 Task: Look for Airbnb options in Hongwon, North Korea from 9th November, 2023 to 16th November, 2023 for 2 adults.2 bedrooms having 2 beds and 1 bathroom. Property type can be flat. Booking option can be shelf check-in. Look for 3 properties as per requirement.
Action: Mouse moved to (608, 76)
Screenshot: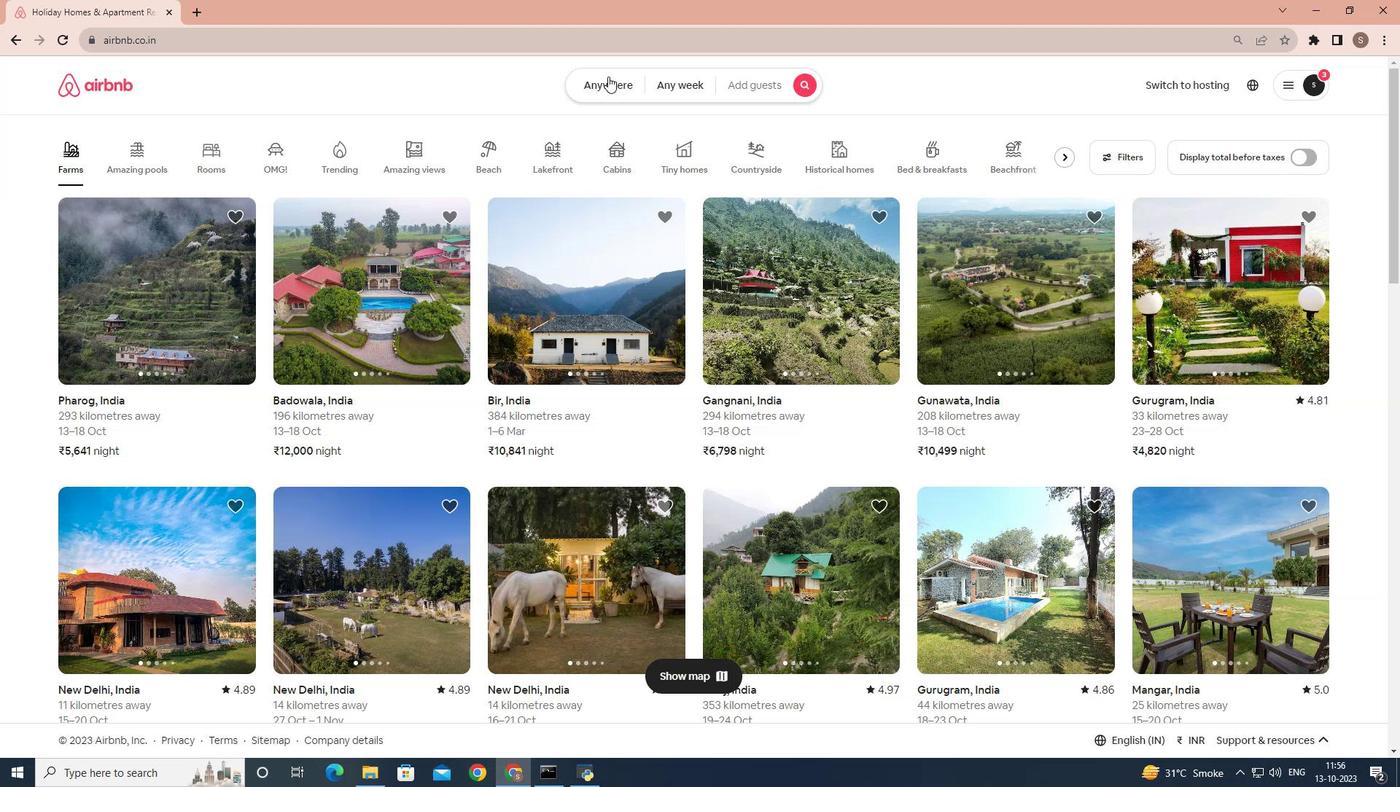 
Action: Mouse pressed left at (608, 76)
Screenshot: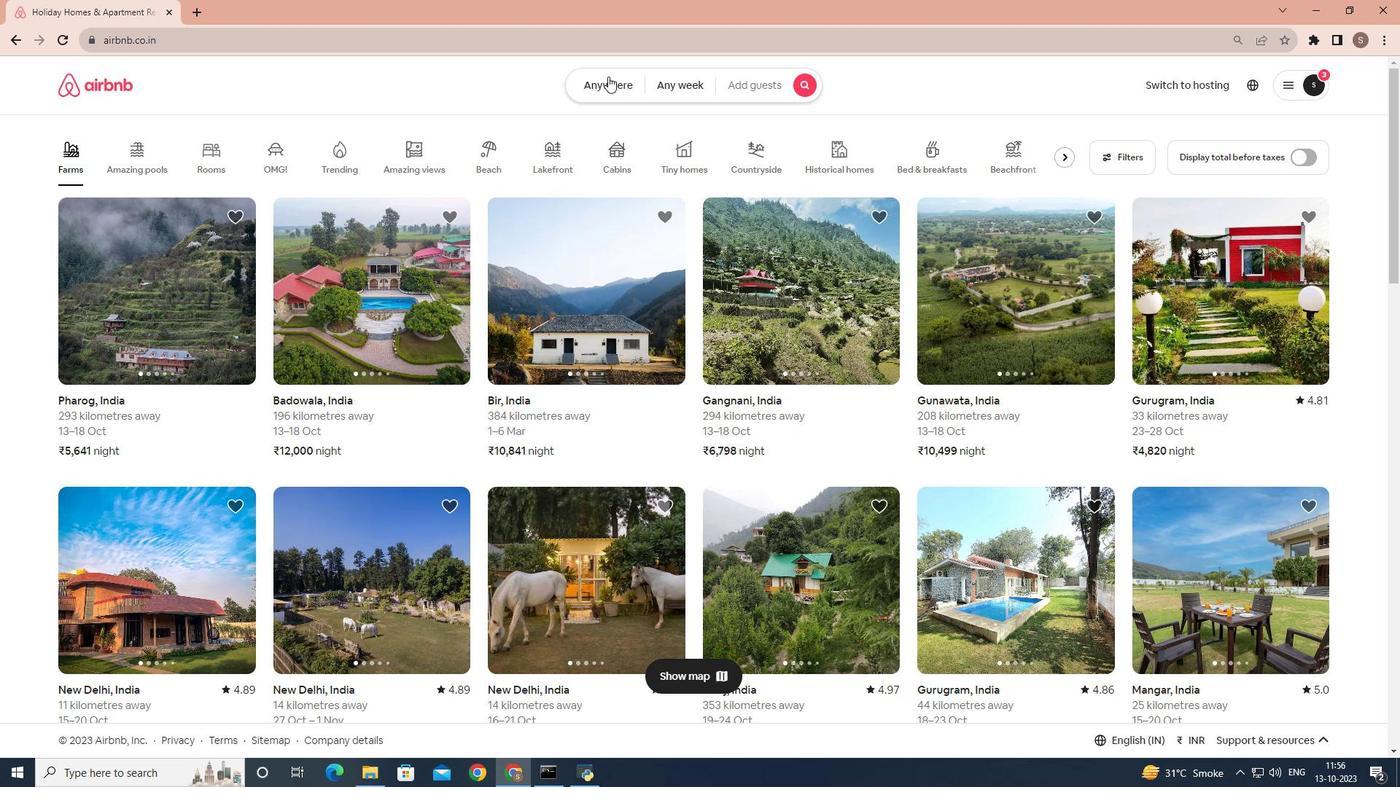
Action: Mouse moved to (555, 137)
Screenshot: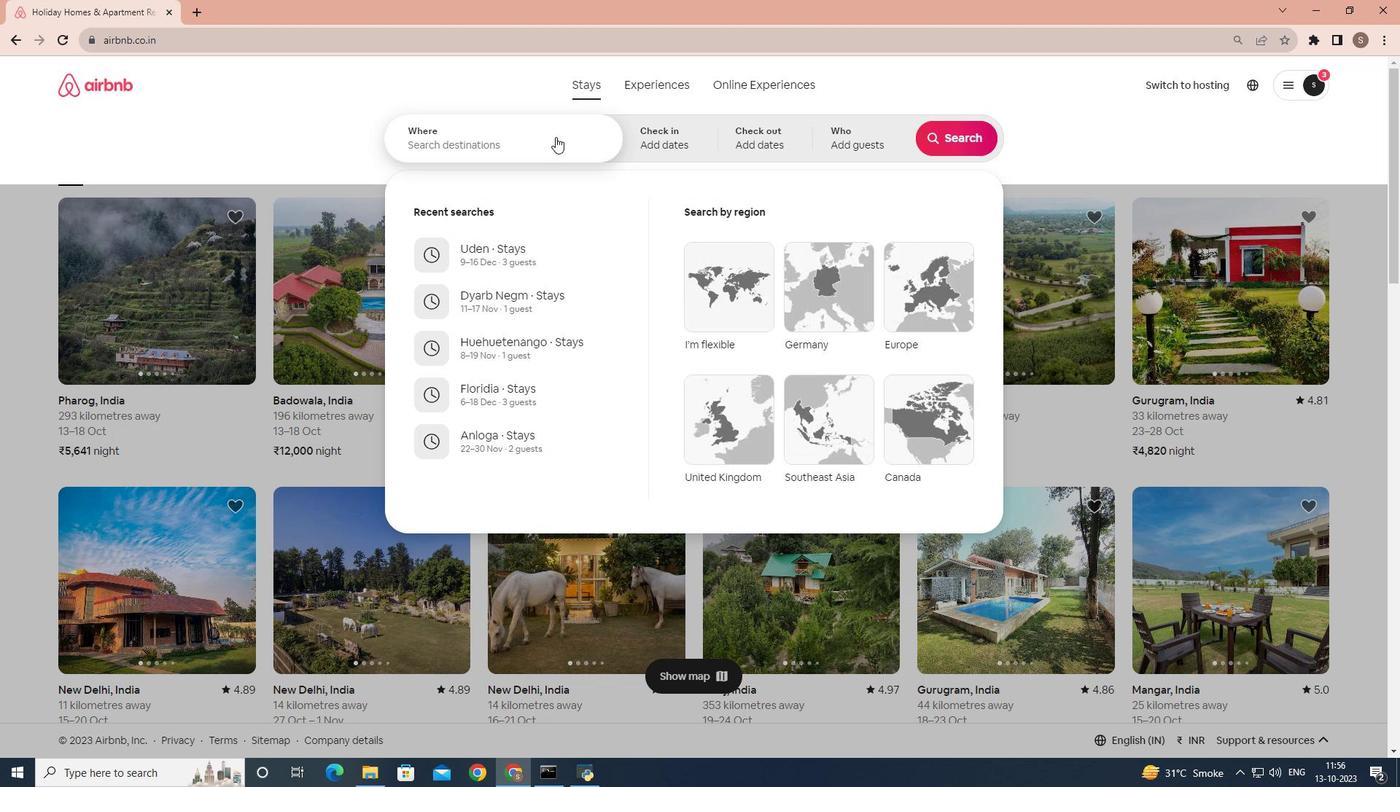 
Action: Mouse pressed left at (555, 137)
Screenshot: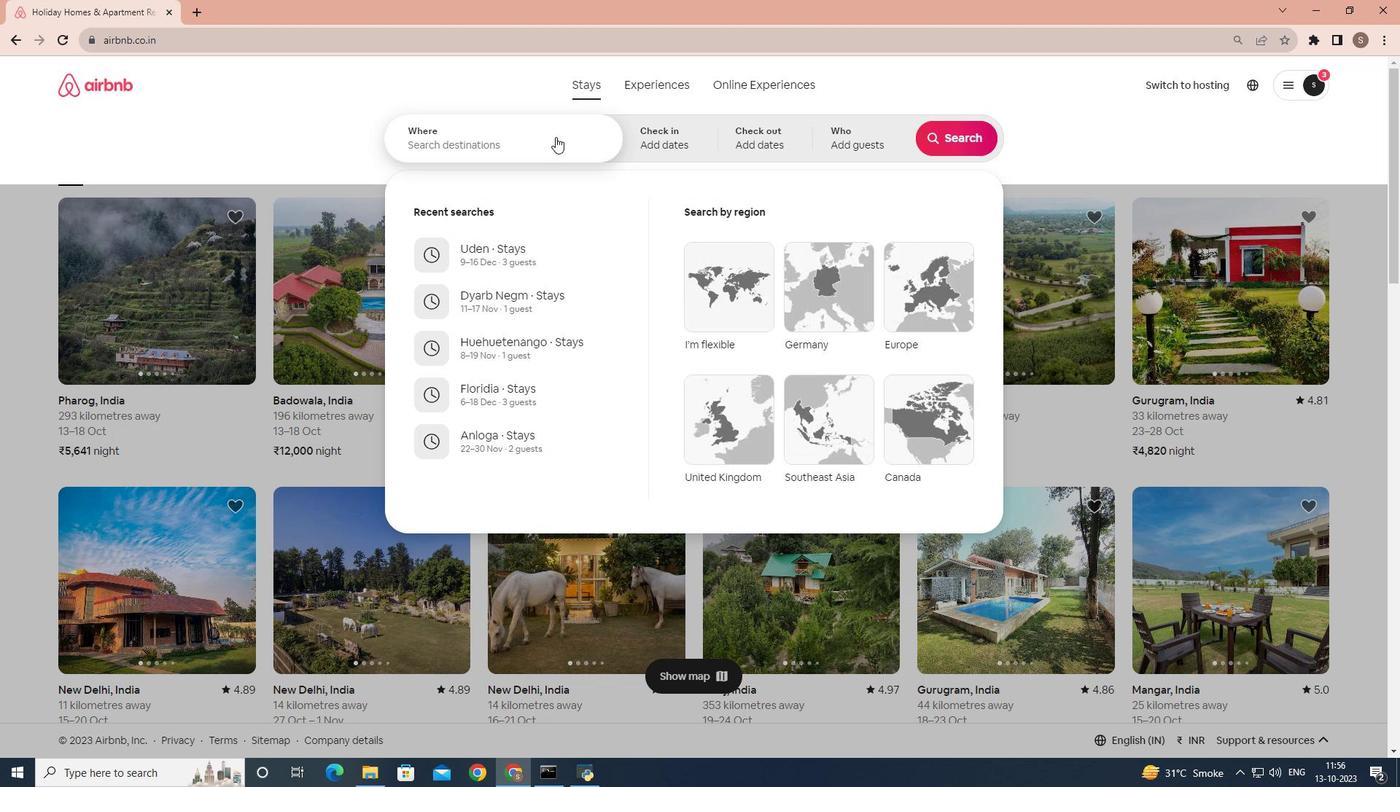 
Action: Key pressed <Key.shift>Hongwon,<Key.space><Key.shift>North<Key.space><Key.shift>Korea
Screenshot: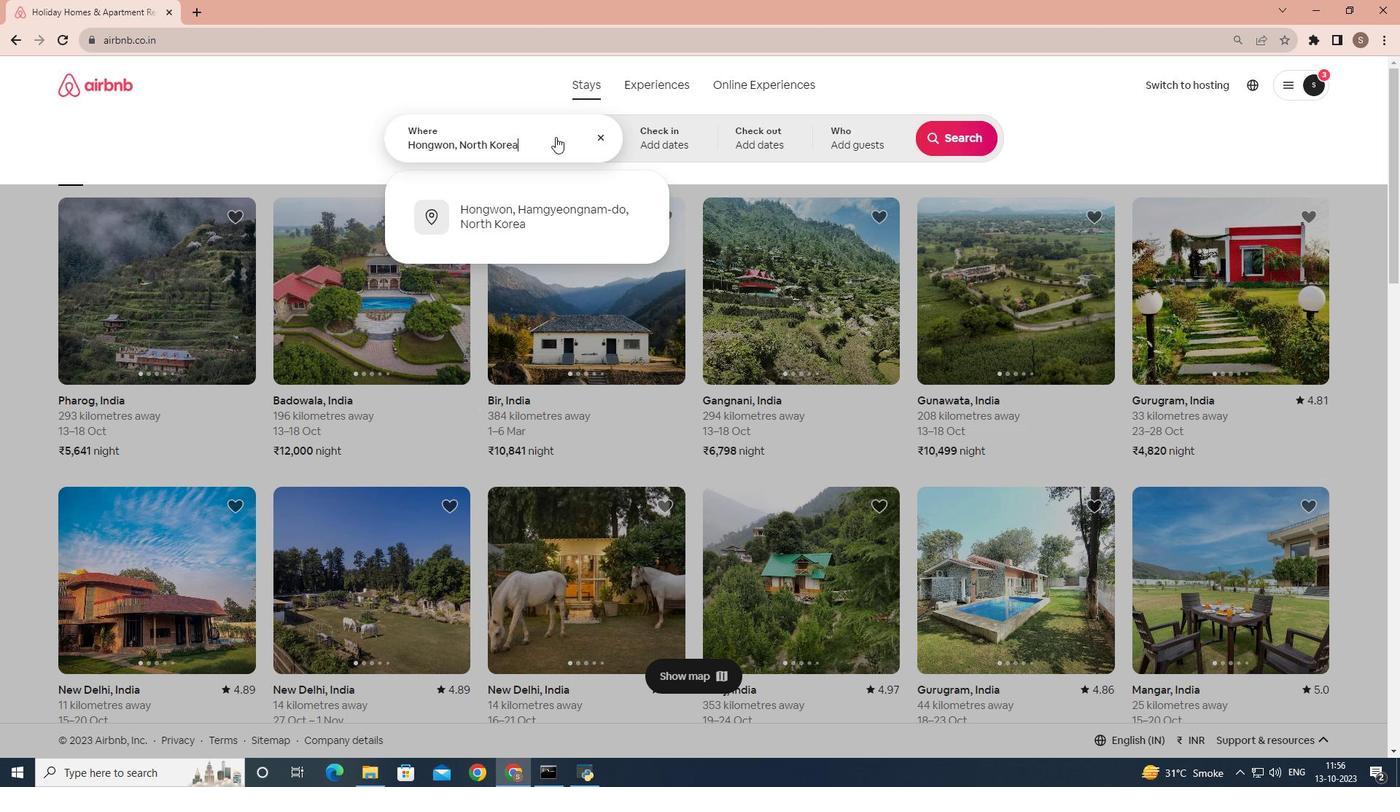 
Action: Mouse moved to (662, 143)
Screenshot: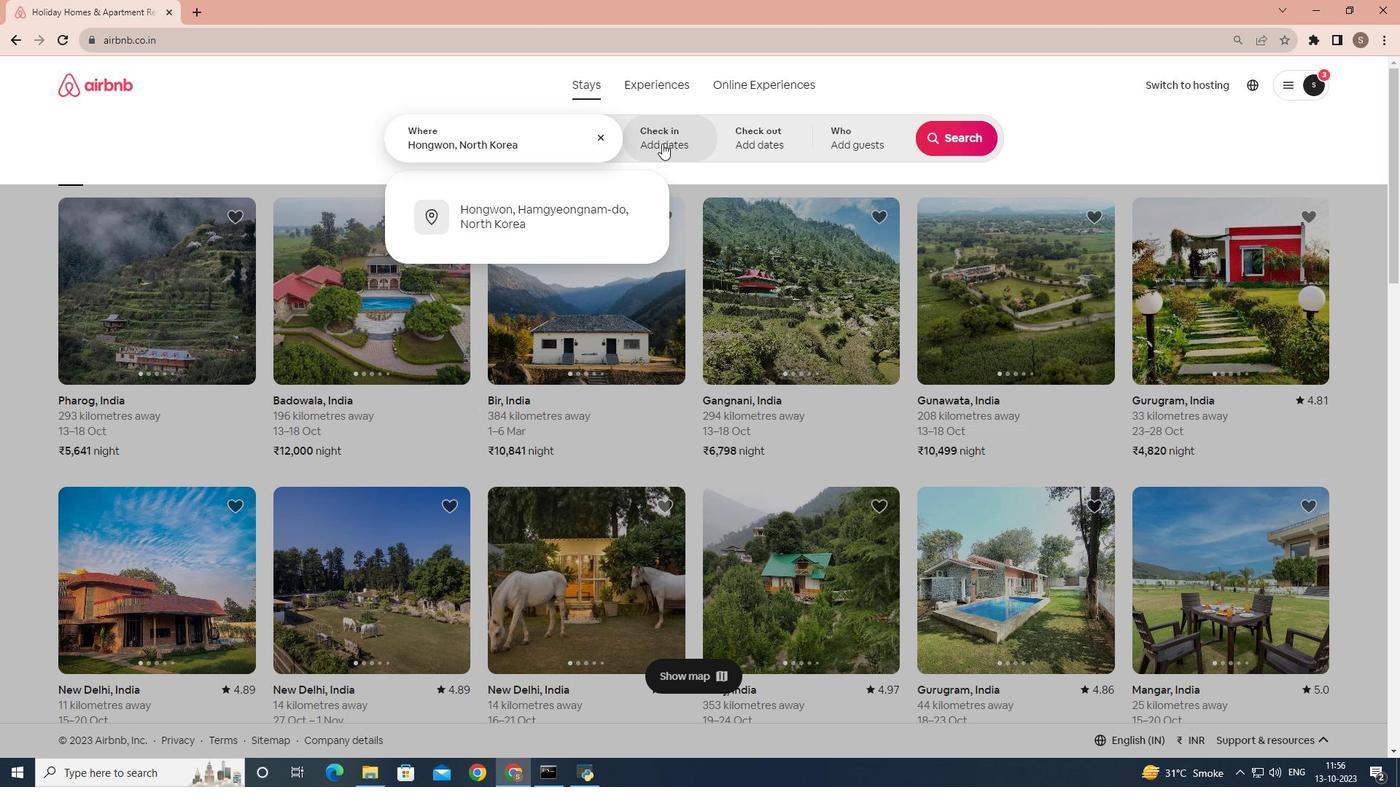 
Action: Mouse pressed left at (662, 143)
Screenshot: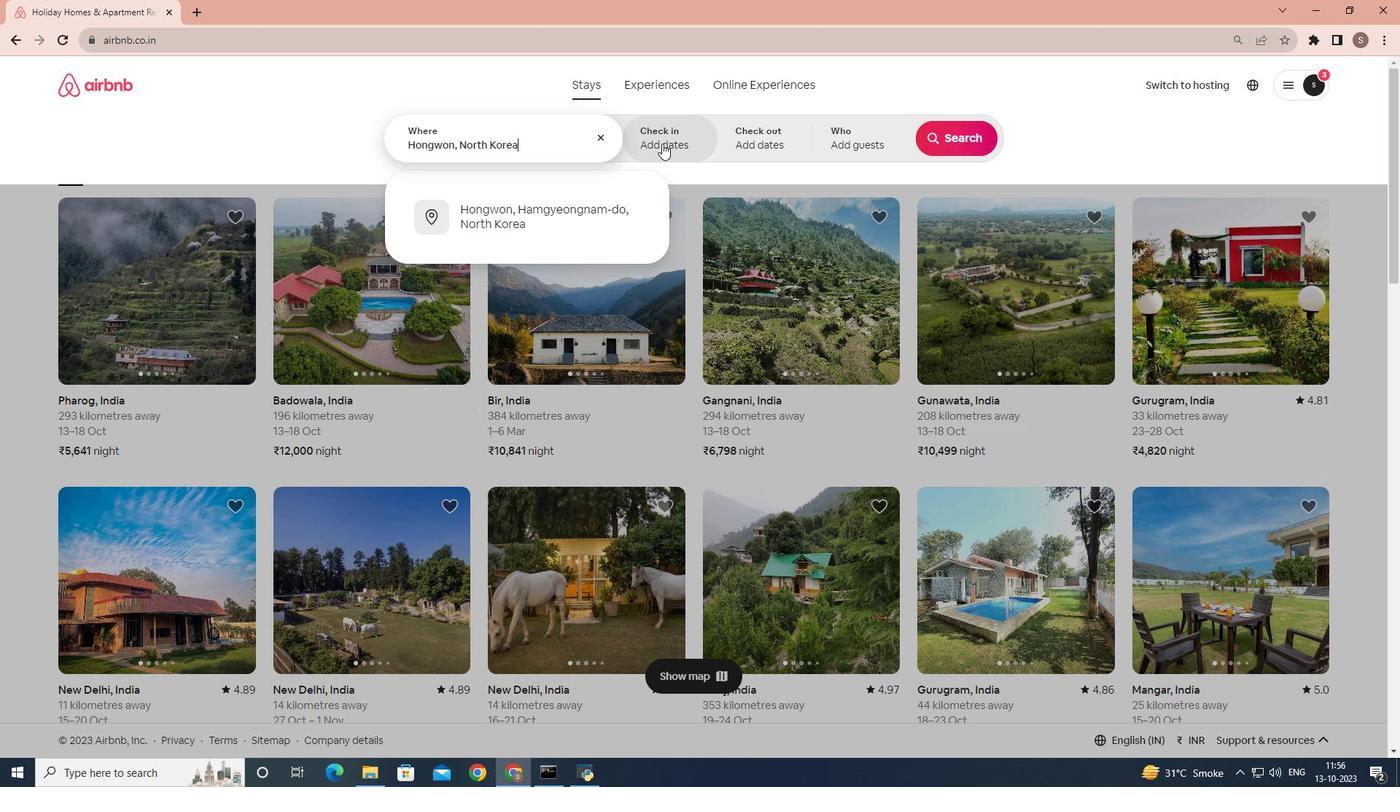 
Action: Mouse moved to (876, 353)
Screenshot: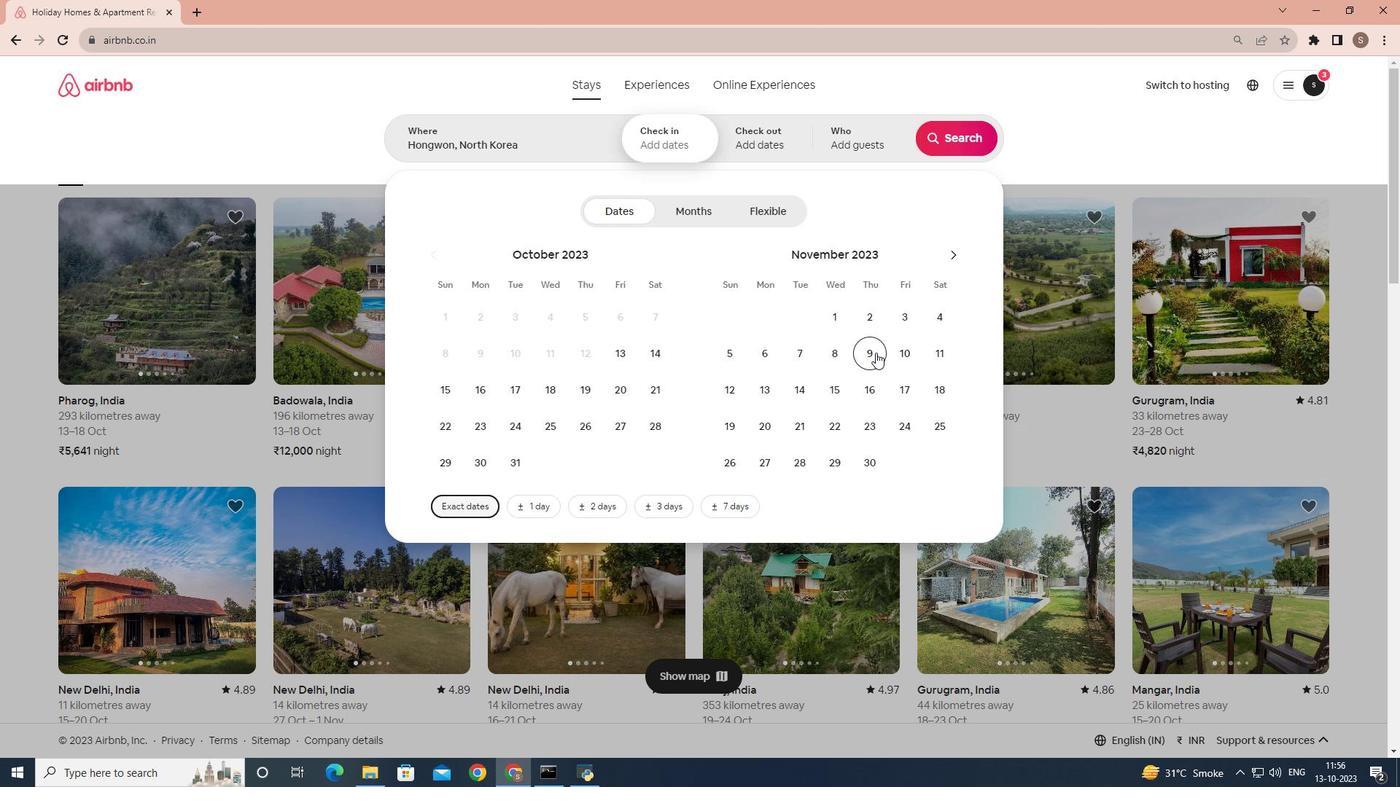 
Action: Mouse pressed left at (876, 353)
Screenshot: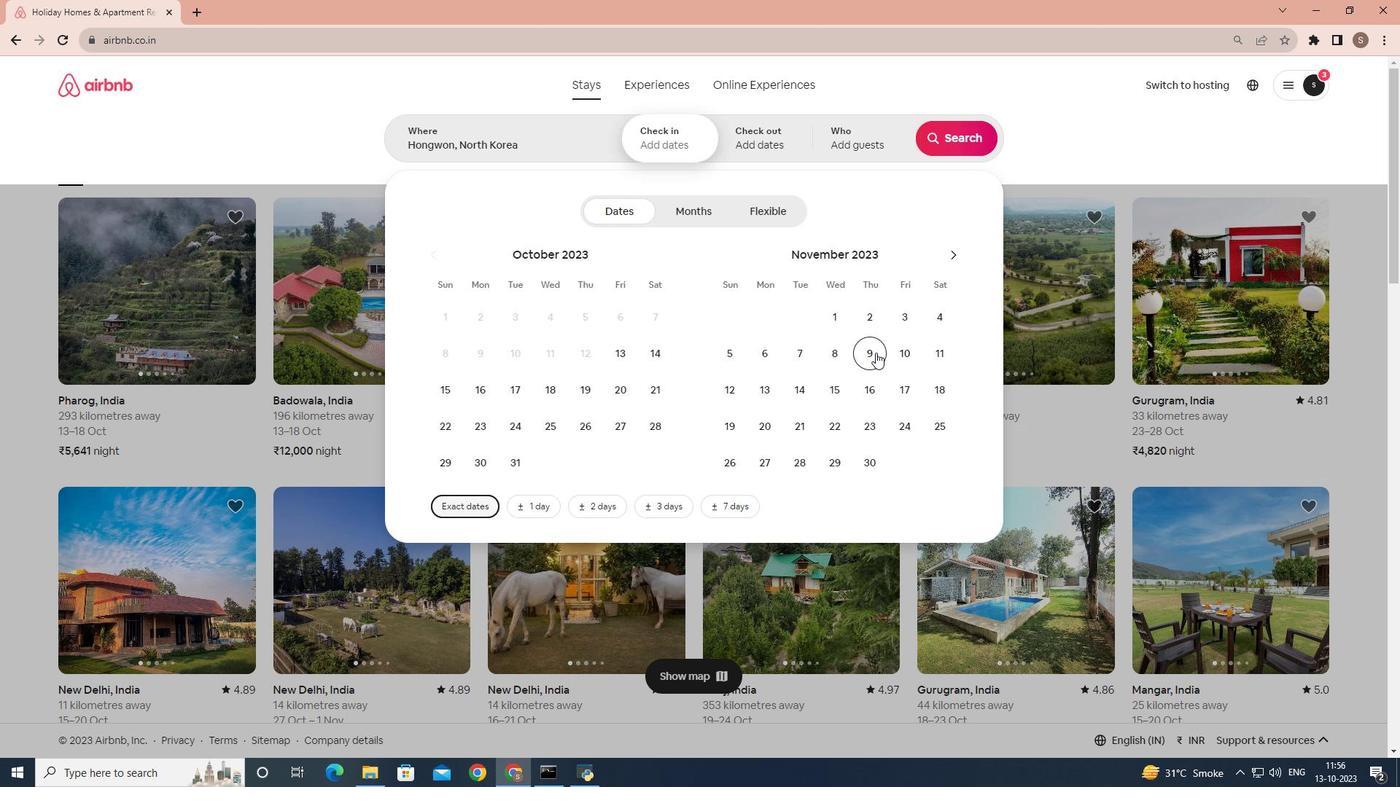 
Action: Mouse moved to (874, 391)
Screenshot: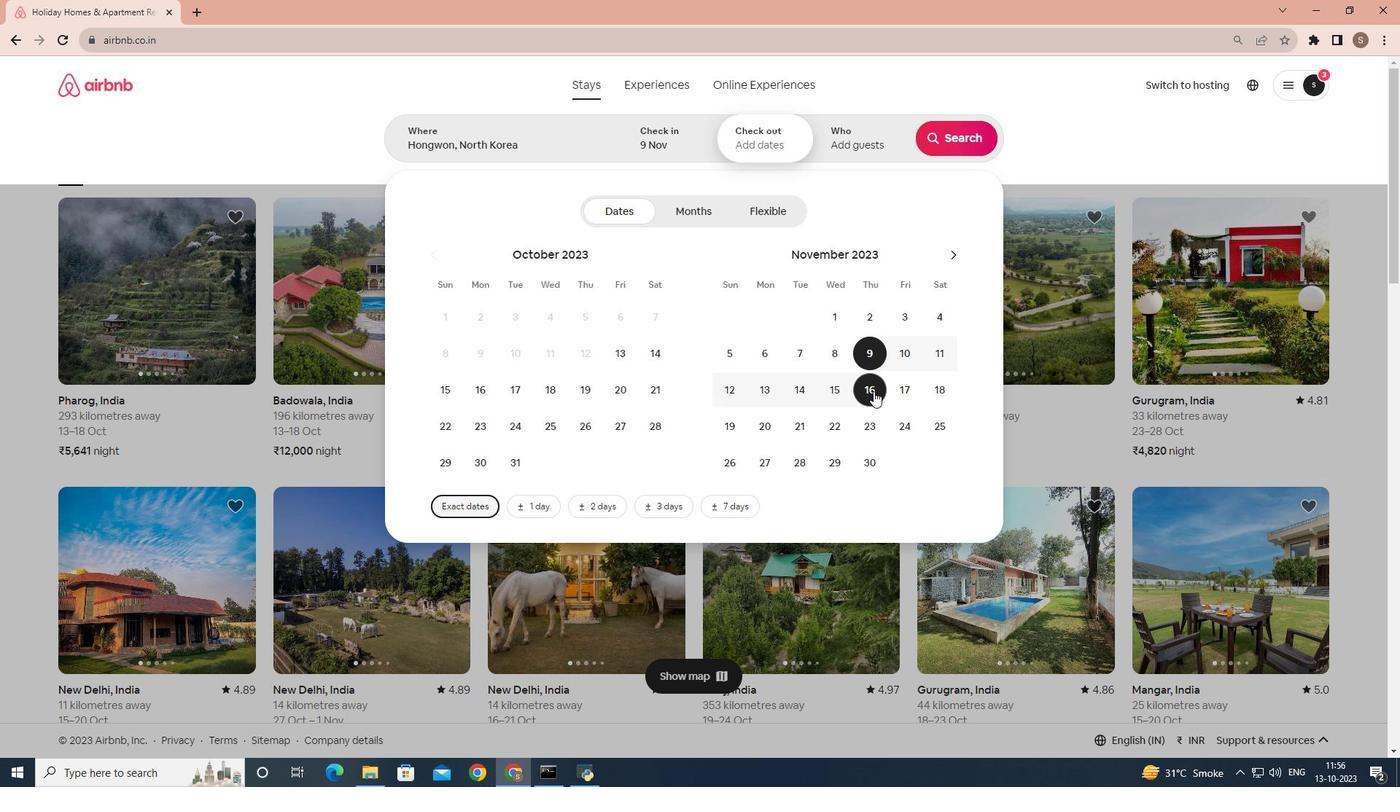 
Action: Mouse pressed left at (874, 391)
Screenshot: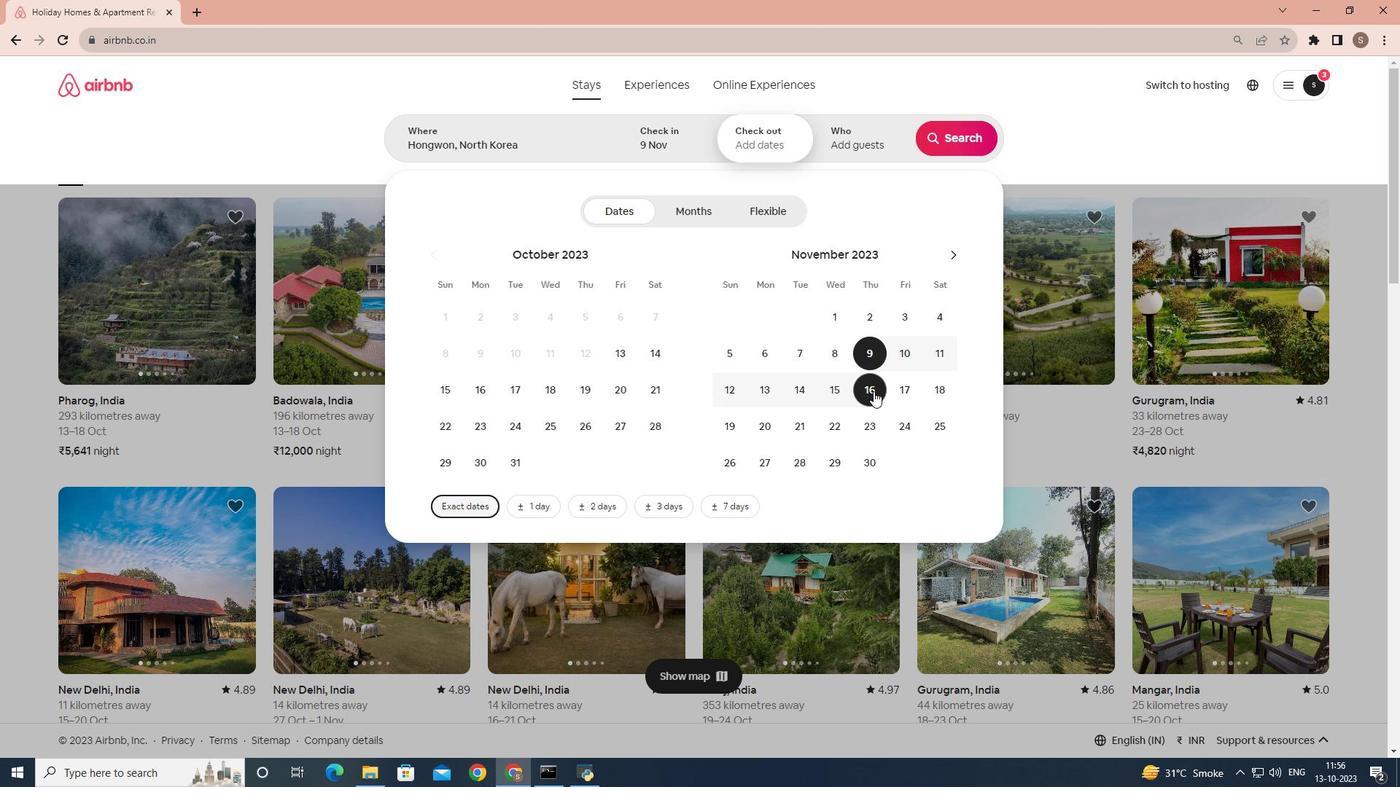 
Action: Mouse moved to (838, 123)
Screenshot: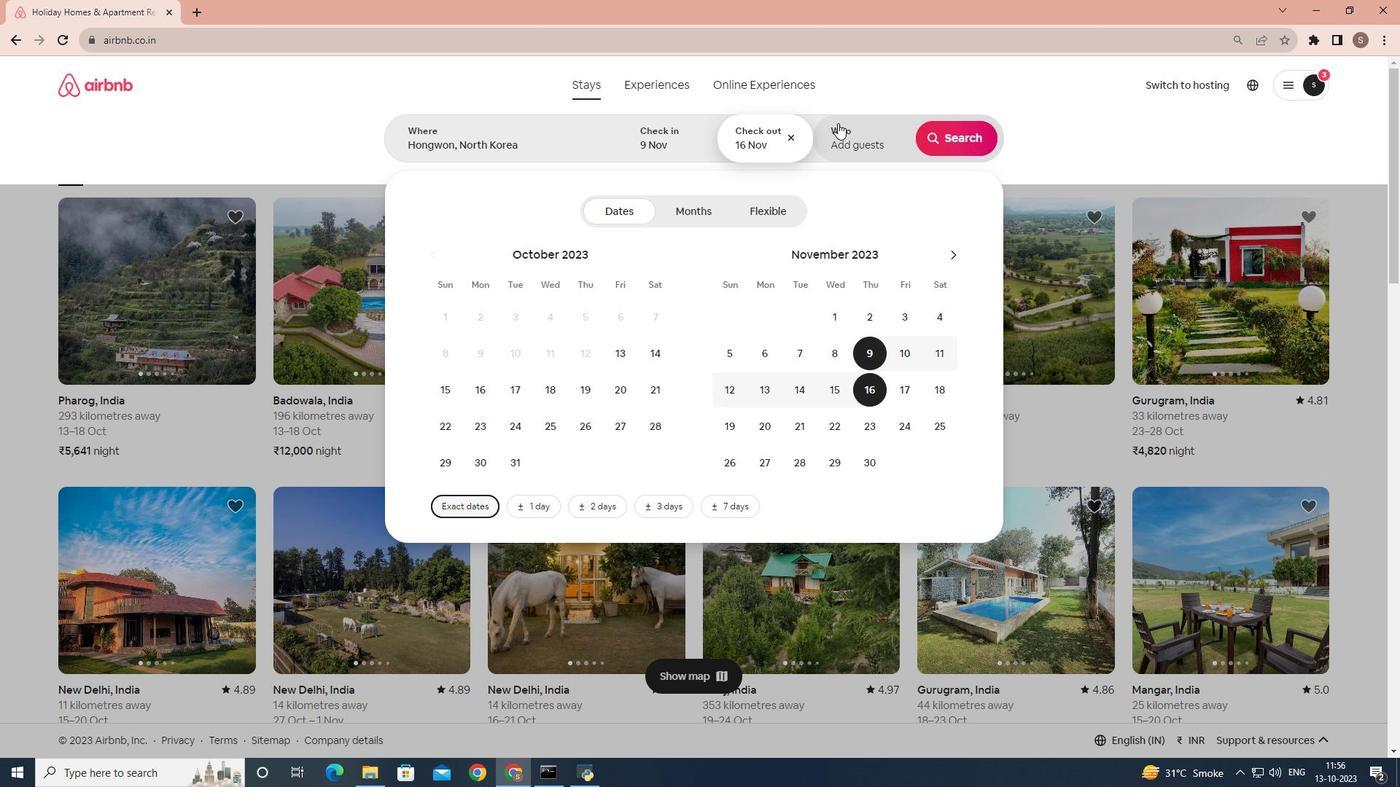 
Action: Mouse pressed left at (838, 123)
Screenshot: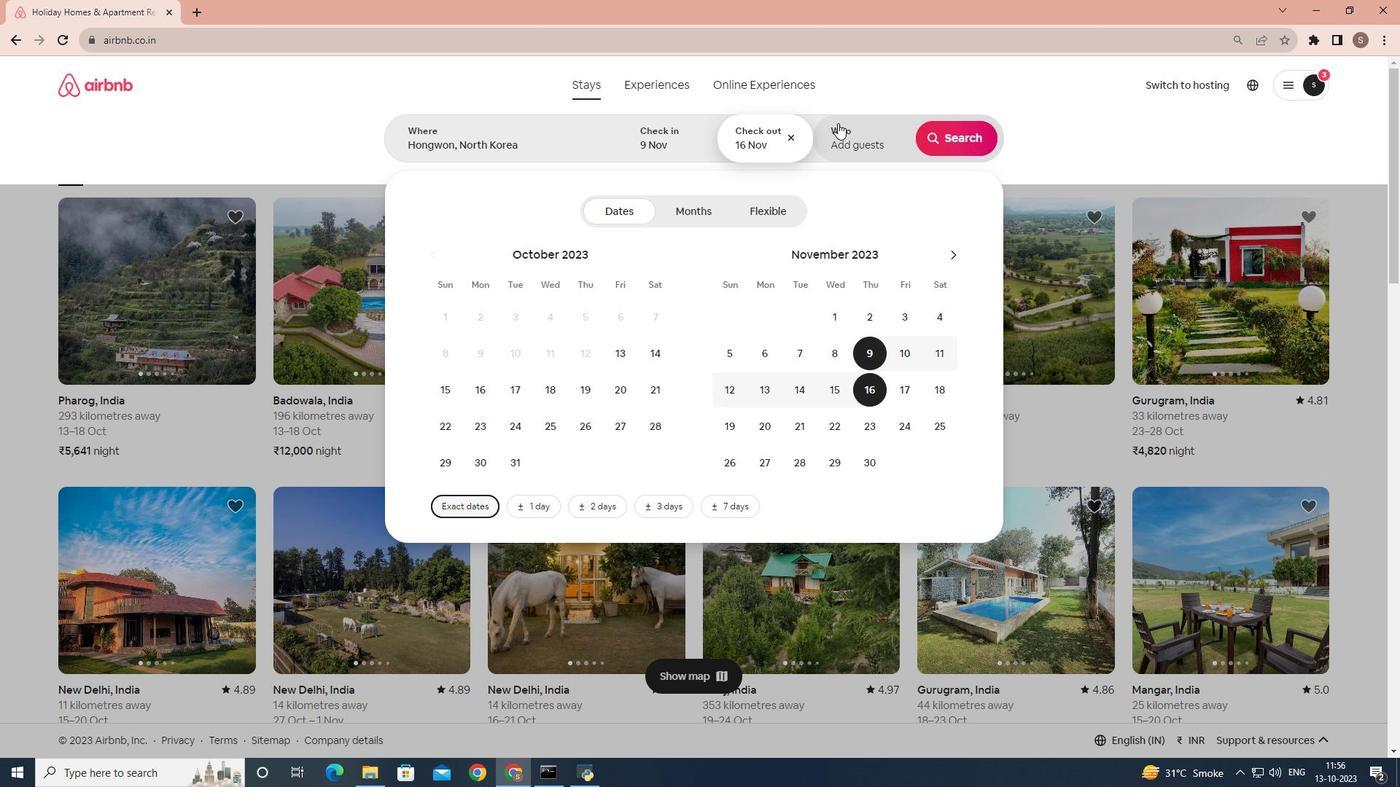 
Action: Mouse moved to (957, 215)
Screenshot: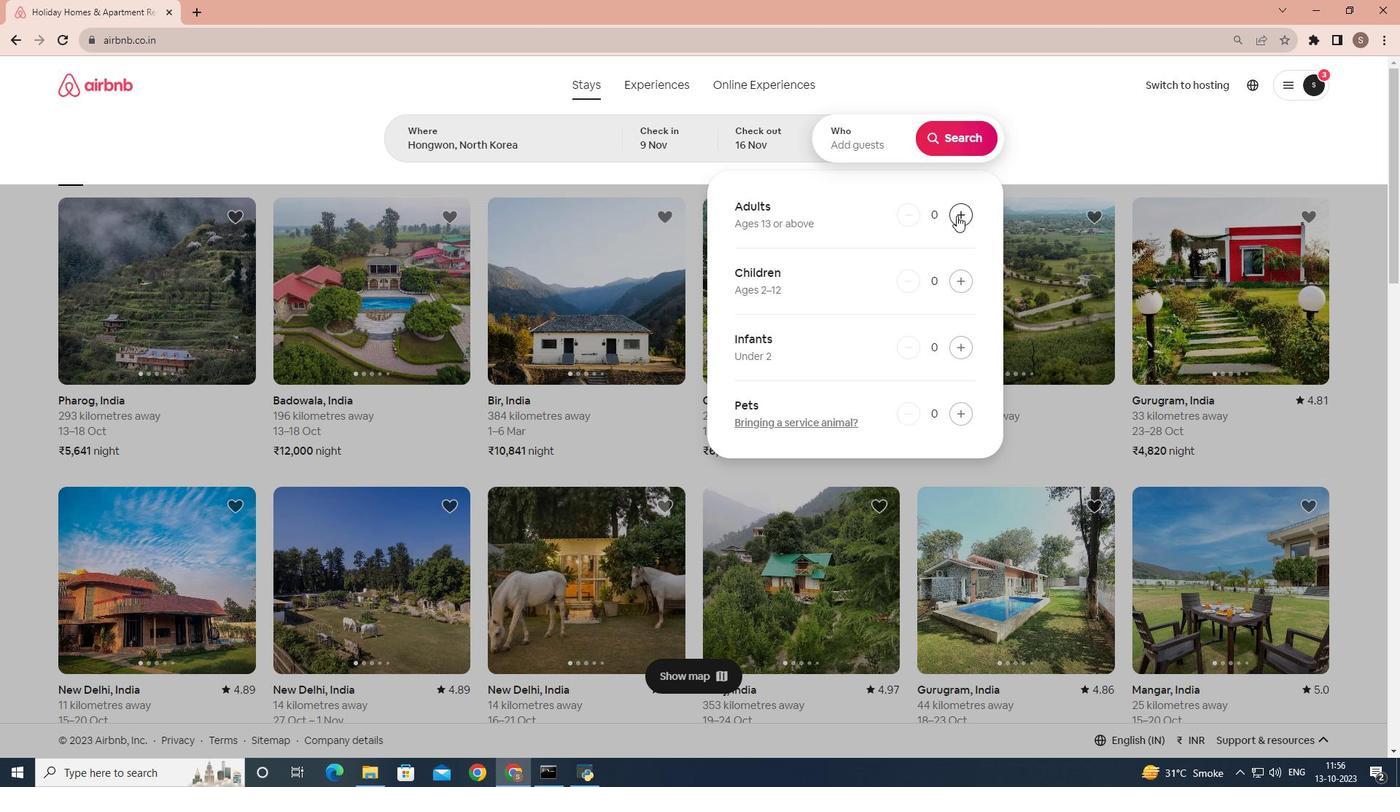 
Action: Mouse pressed left at (957, 215)
Screenshot: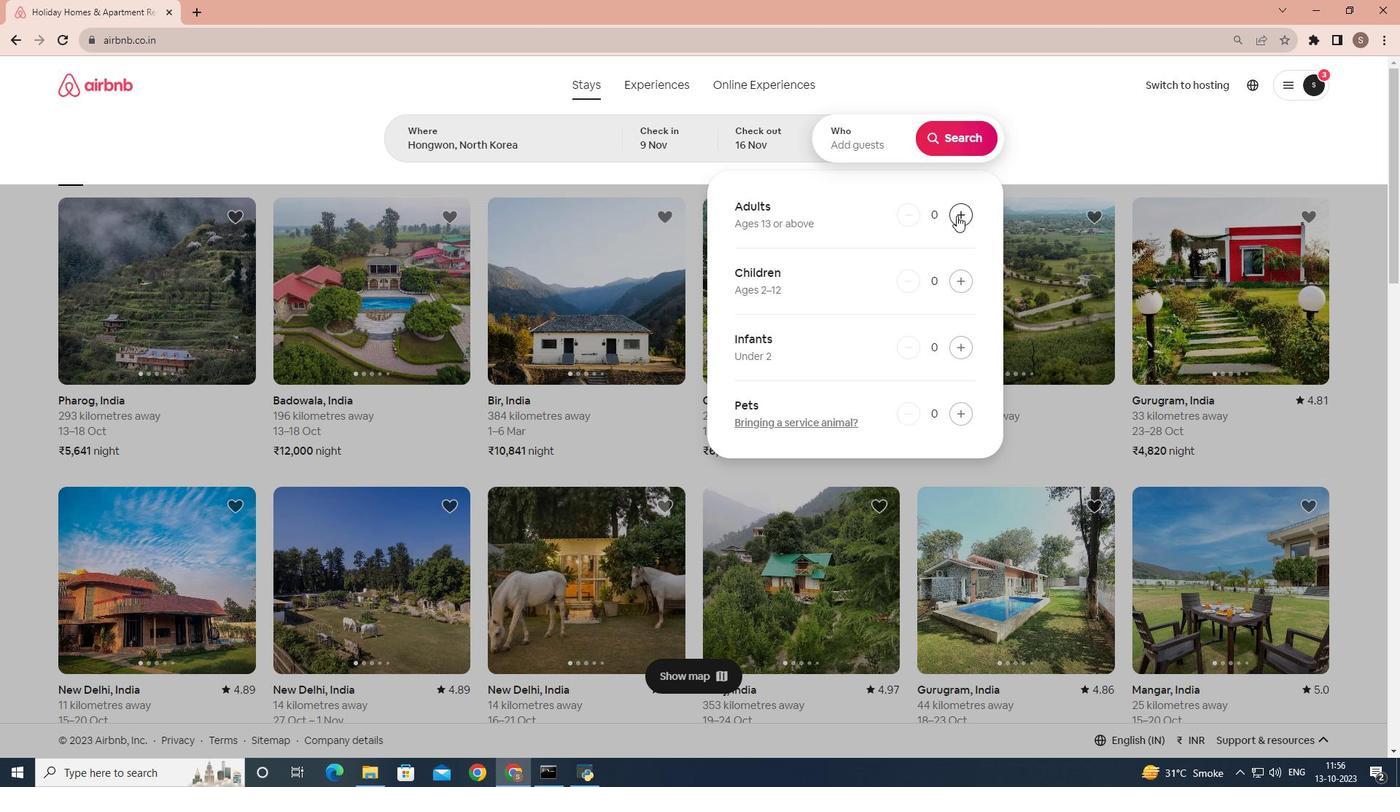 
Action: Mouse pressed left at (957, 215)
Screenshot: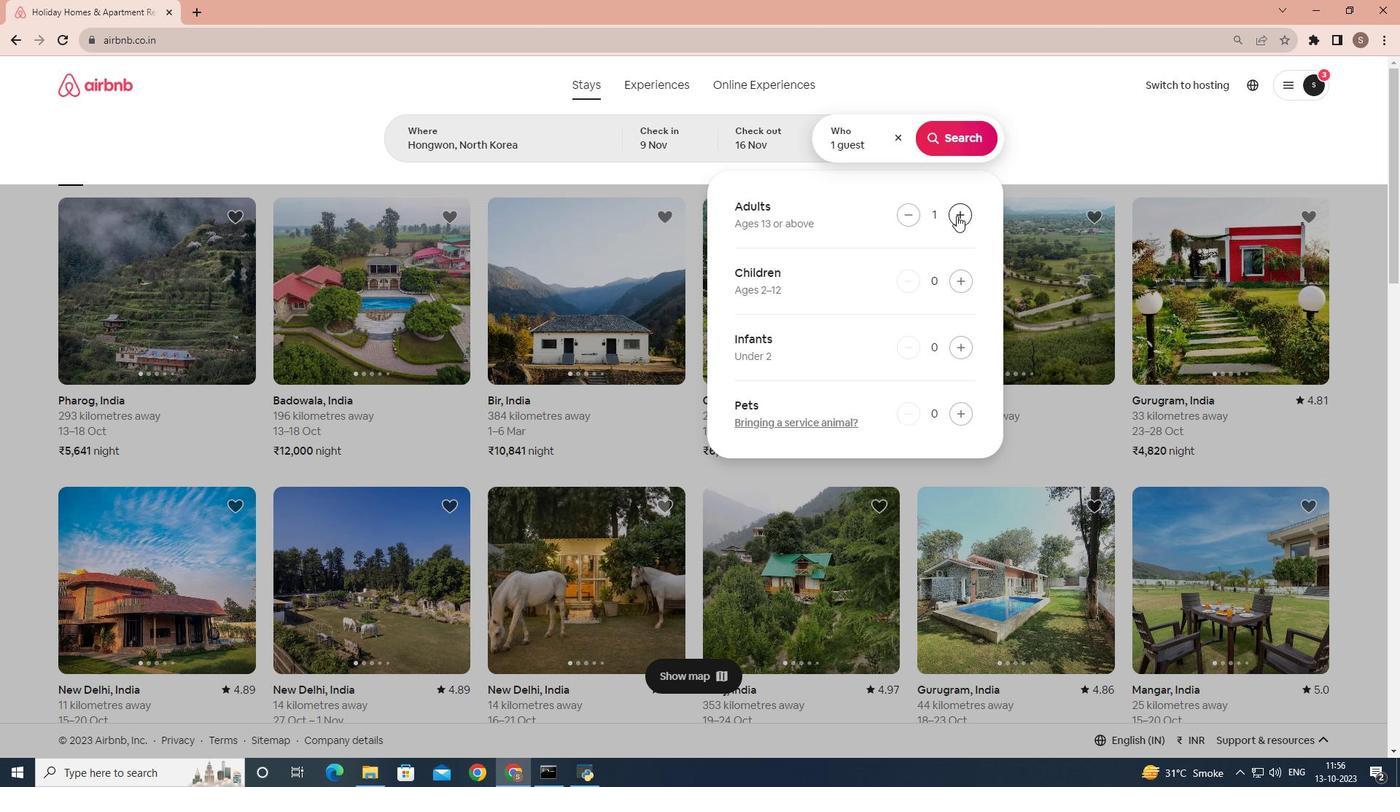 
Action: Mouse moved to (948, 130)
Screenshot: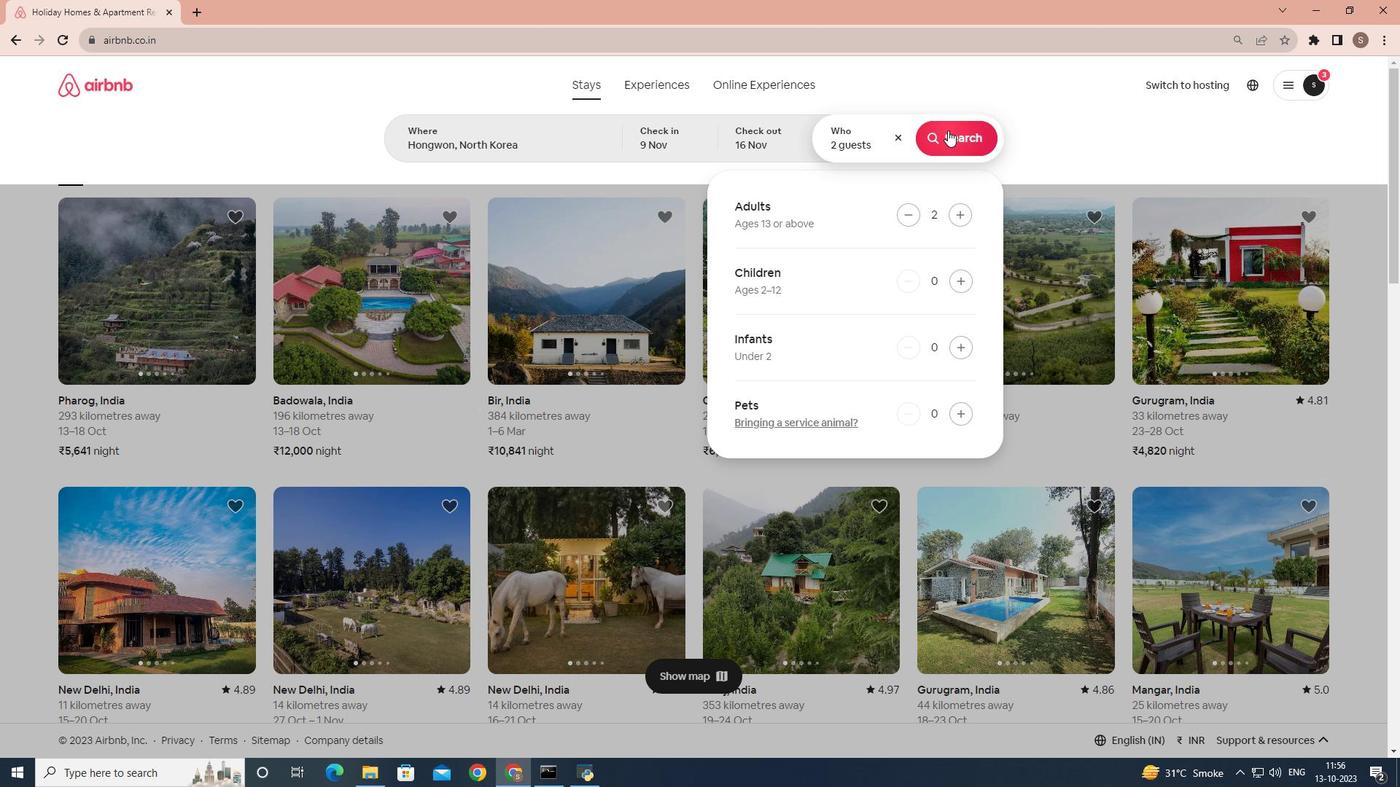 
Action: Mouse pressed left at (948, 130)
Screenshot: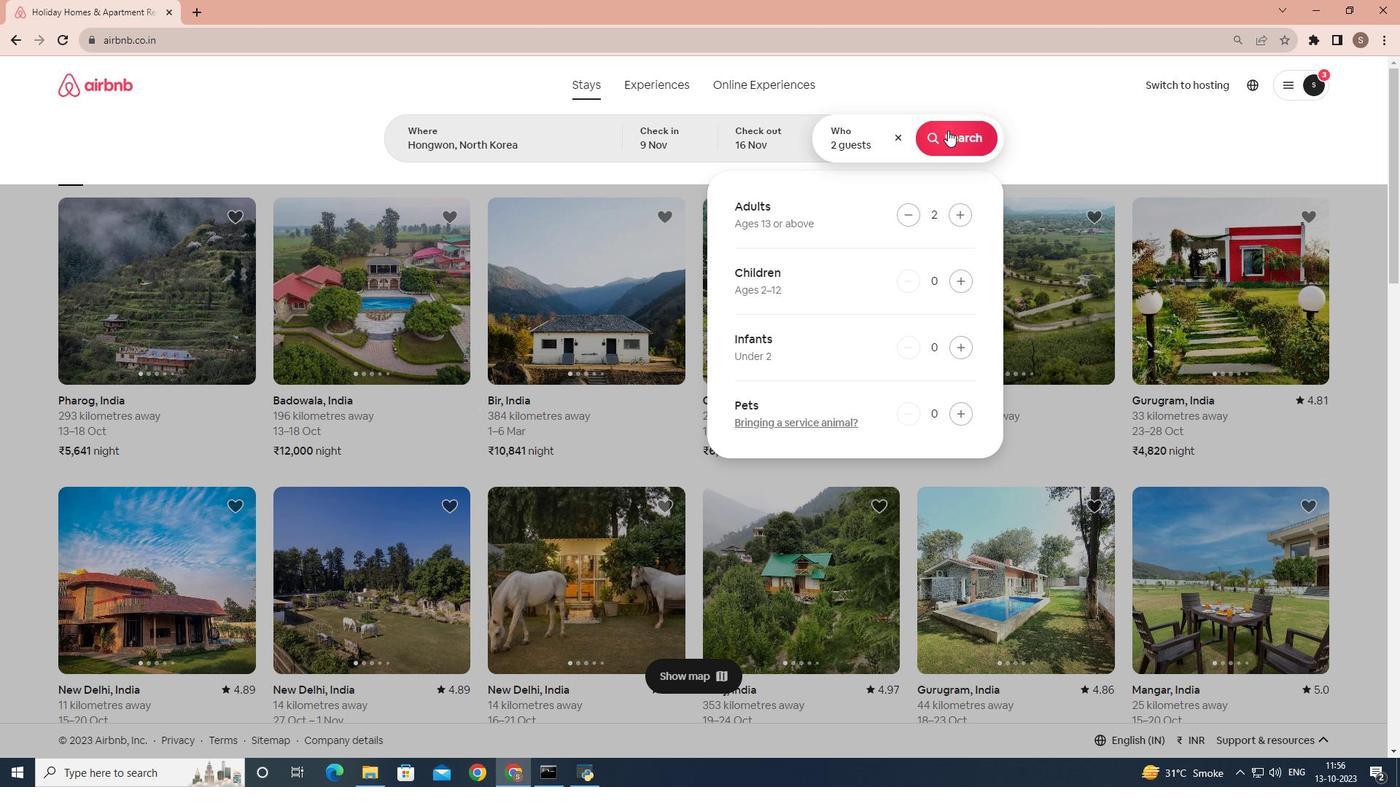 
Action: Mouse moved to (1165, 143)
Screenshot: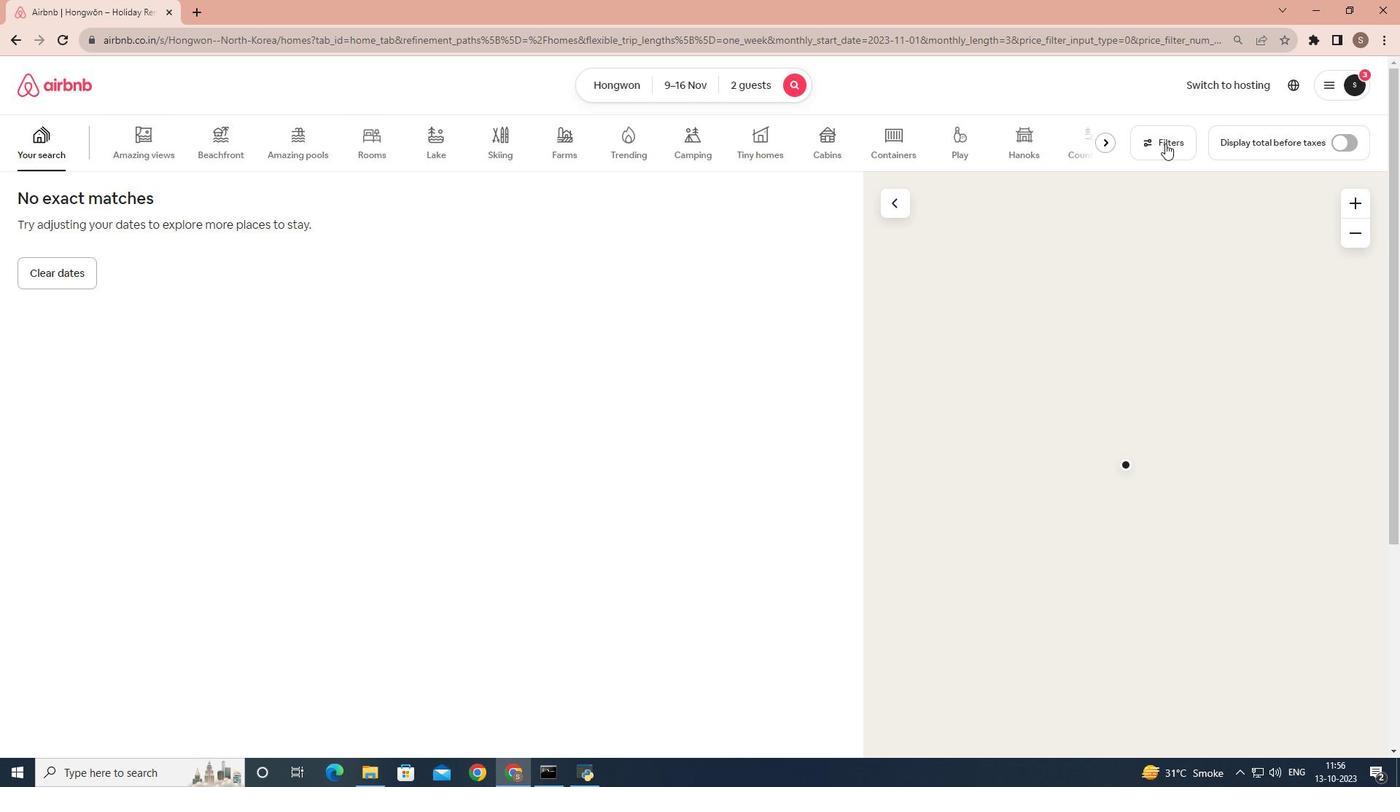 
Action: Mouse pressed left at (1165, 143)
Screenshot: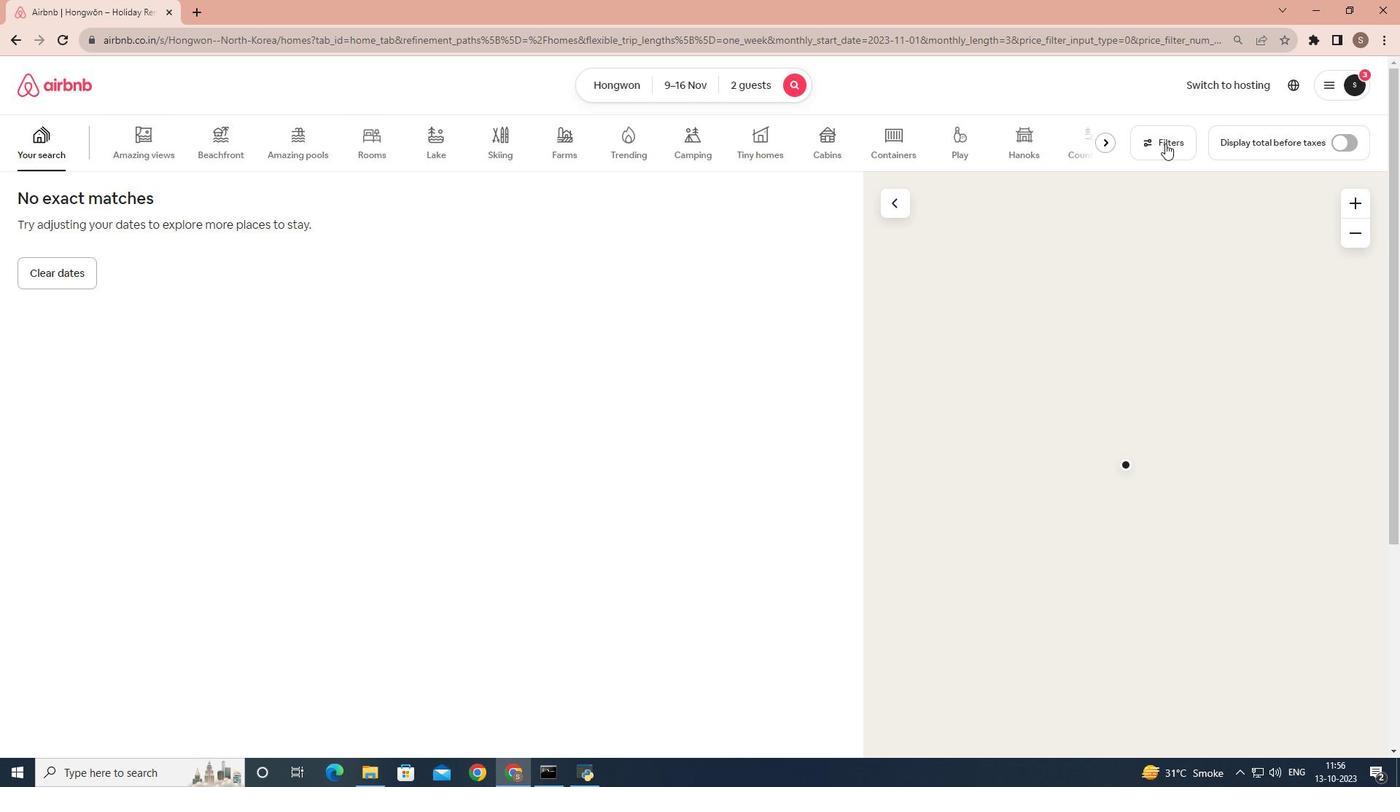 
Action: Mouse moved to (750, 332)
Screenshot: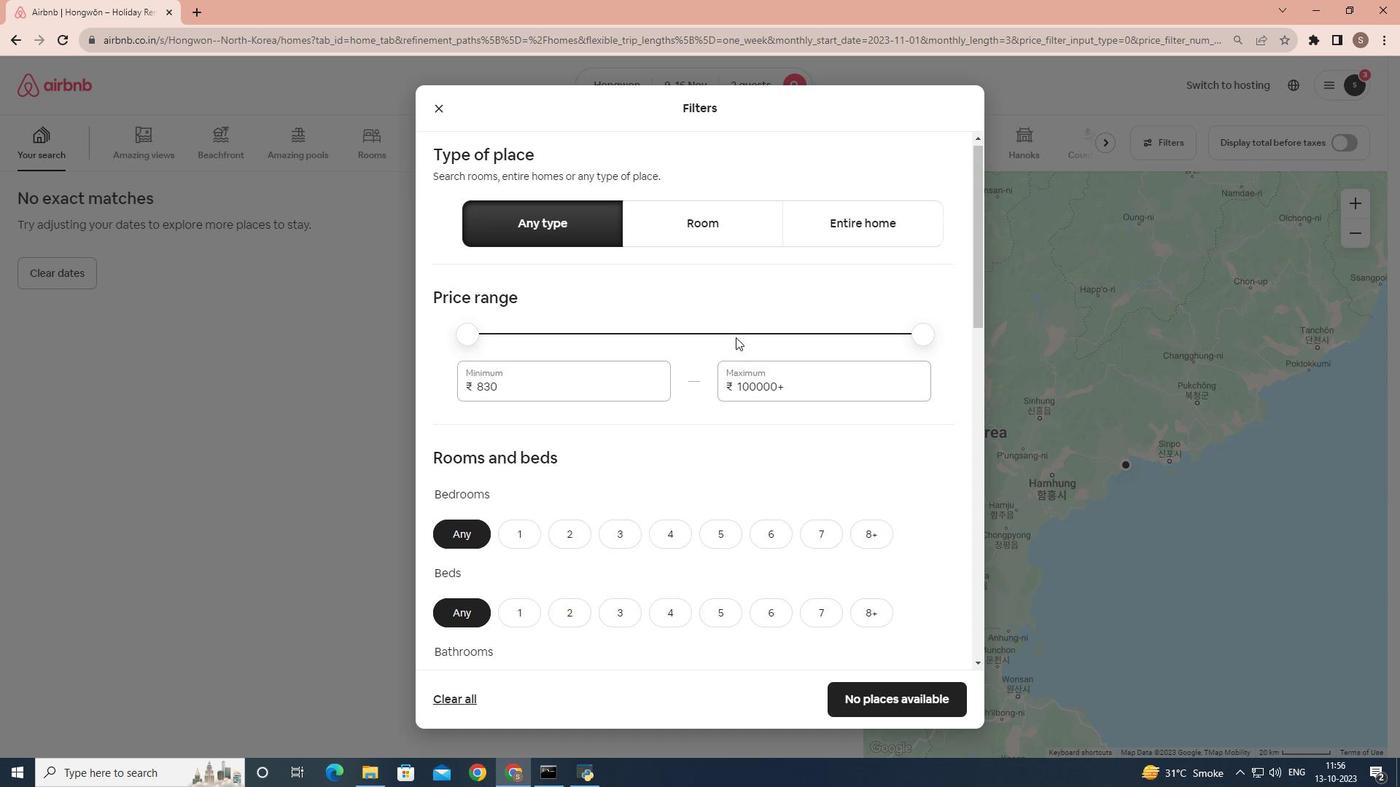 
Action: Mouse scrolled (750, 331) with delta (0, 0)
Screenshot: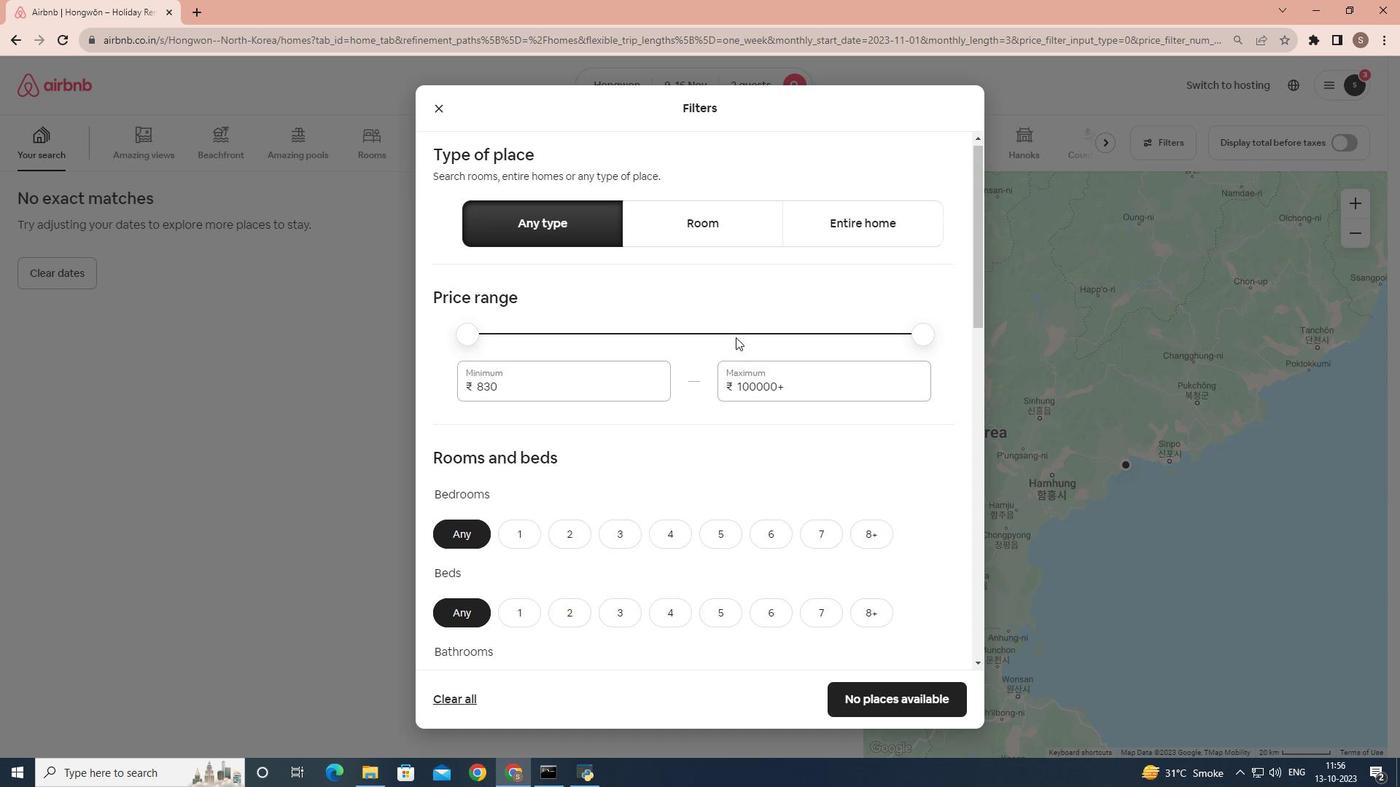 
Action: Mouse moved to (686, 388)
Screenshot: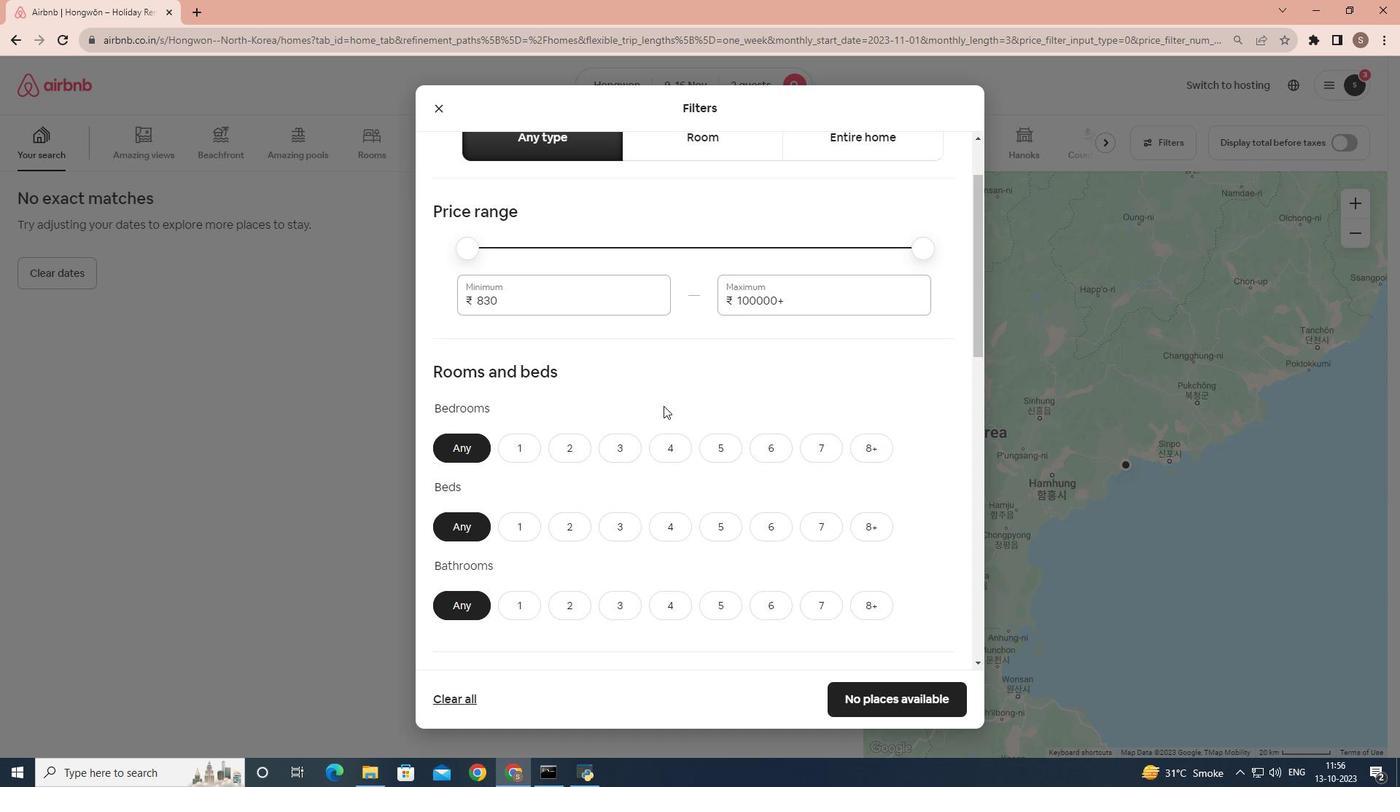 
Action: Mouse scrolled (686, 388) with delta (0, 0)
Screenshot: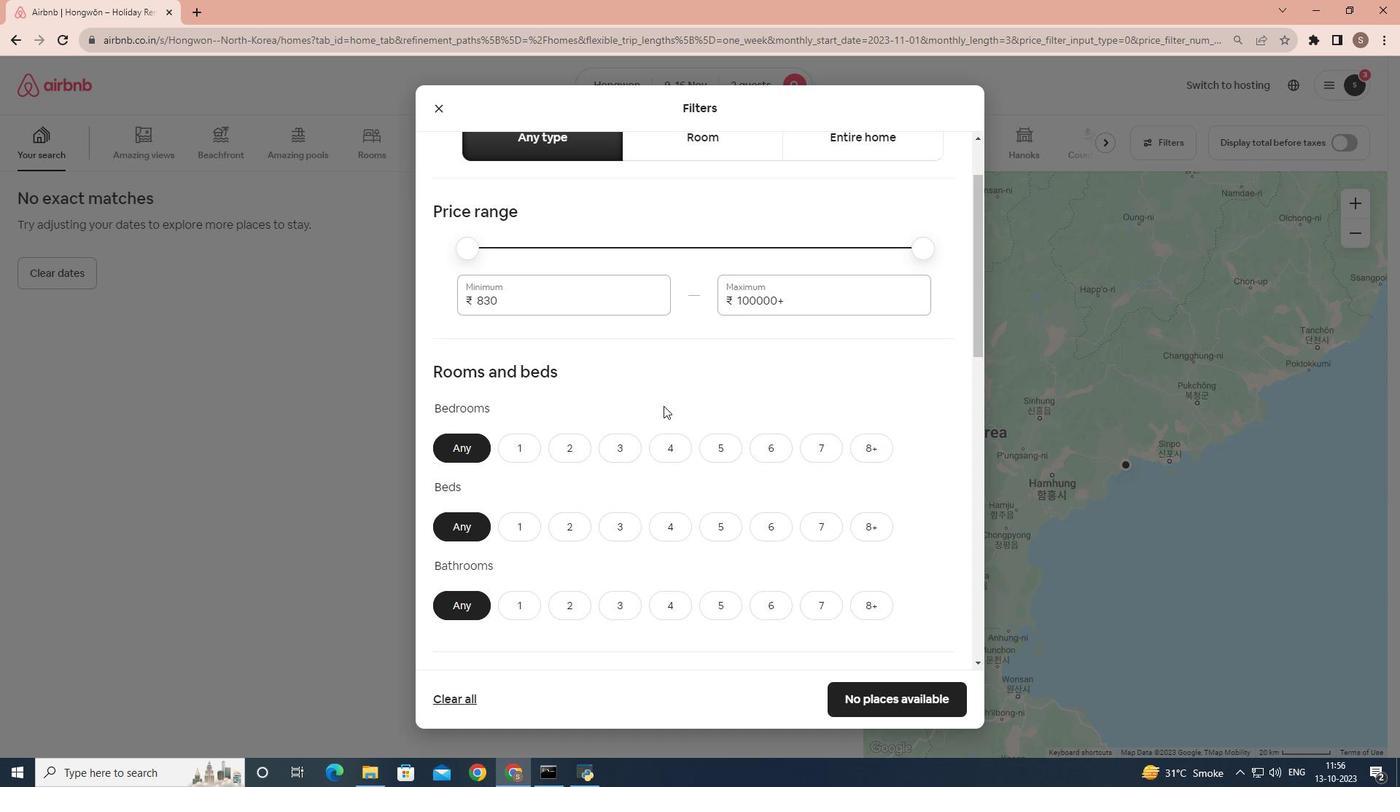 
Action: Mouse moved to (674, 400)
Screenshot: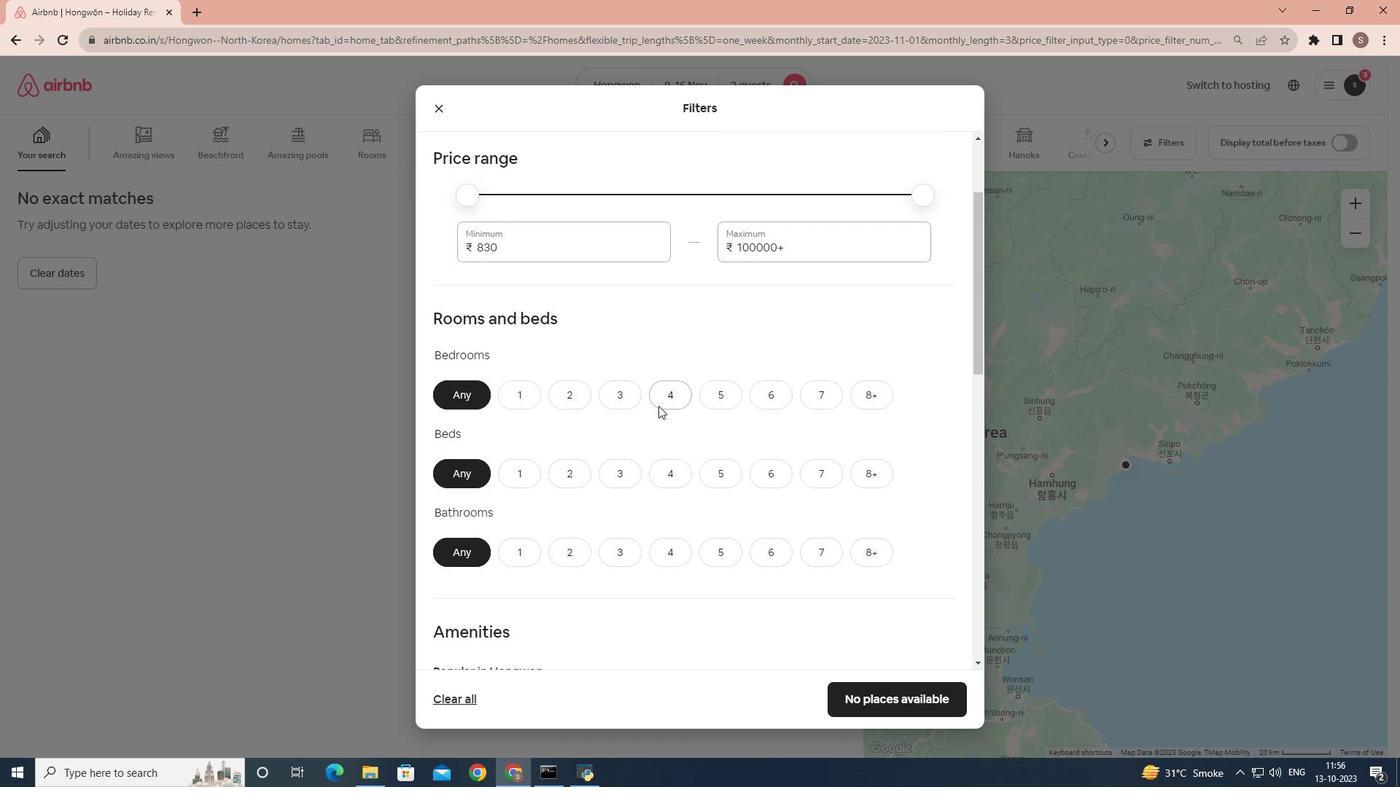 
Action: Mouse scrolled (674, 399) with delta (0, 0)
Screenshot: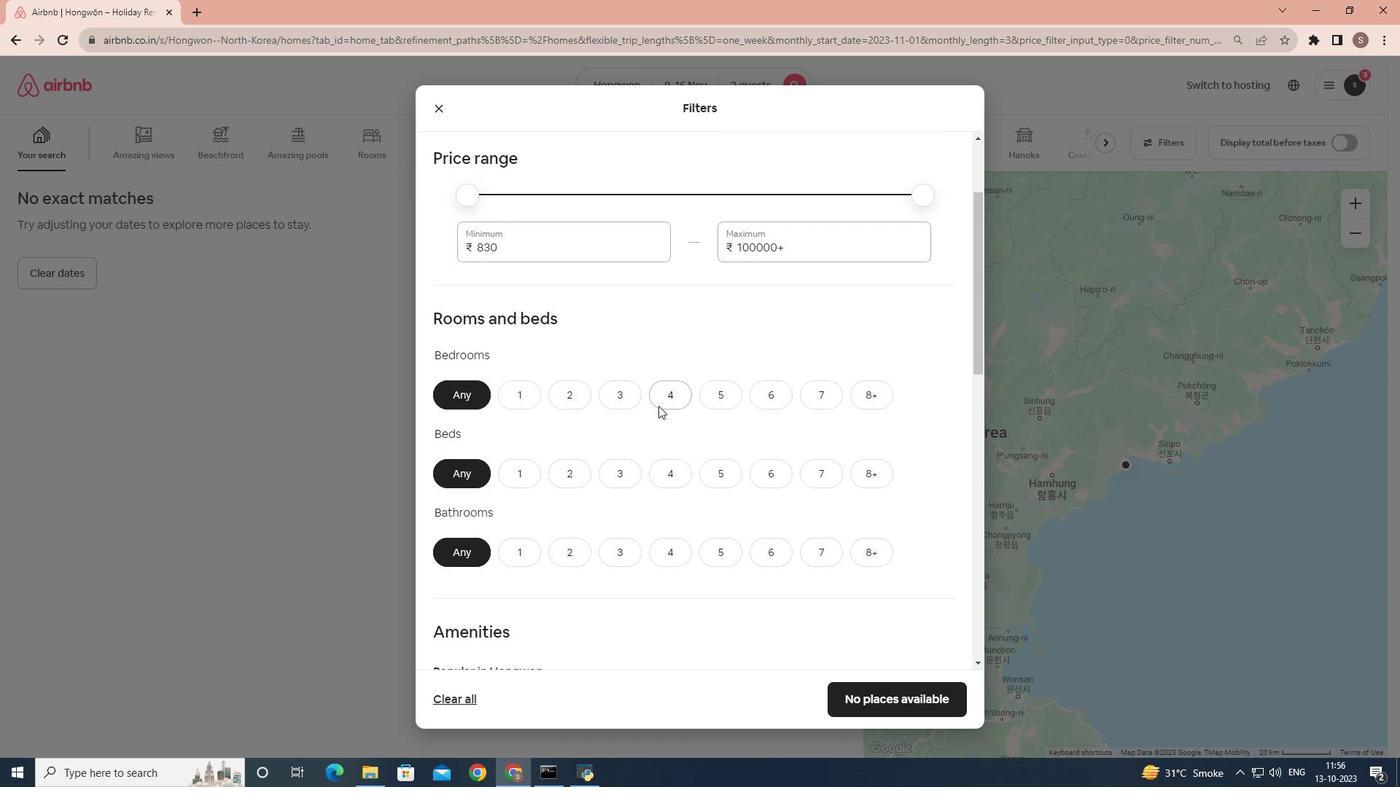 
Action: Mouse moved to (572, 326)
Screenshot: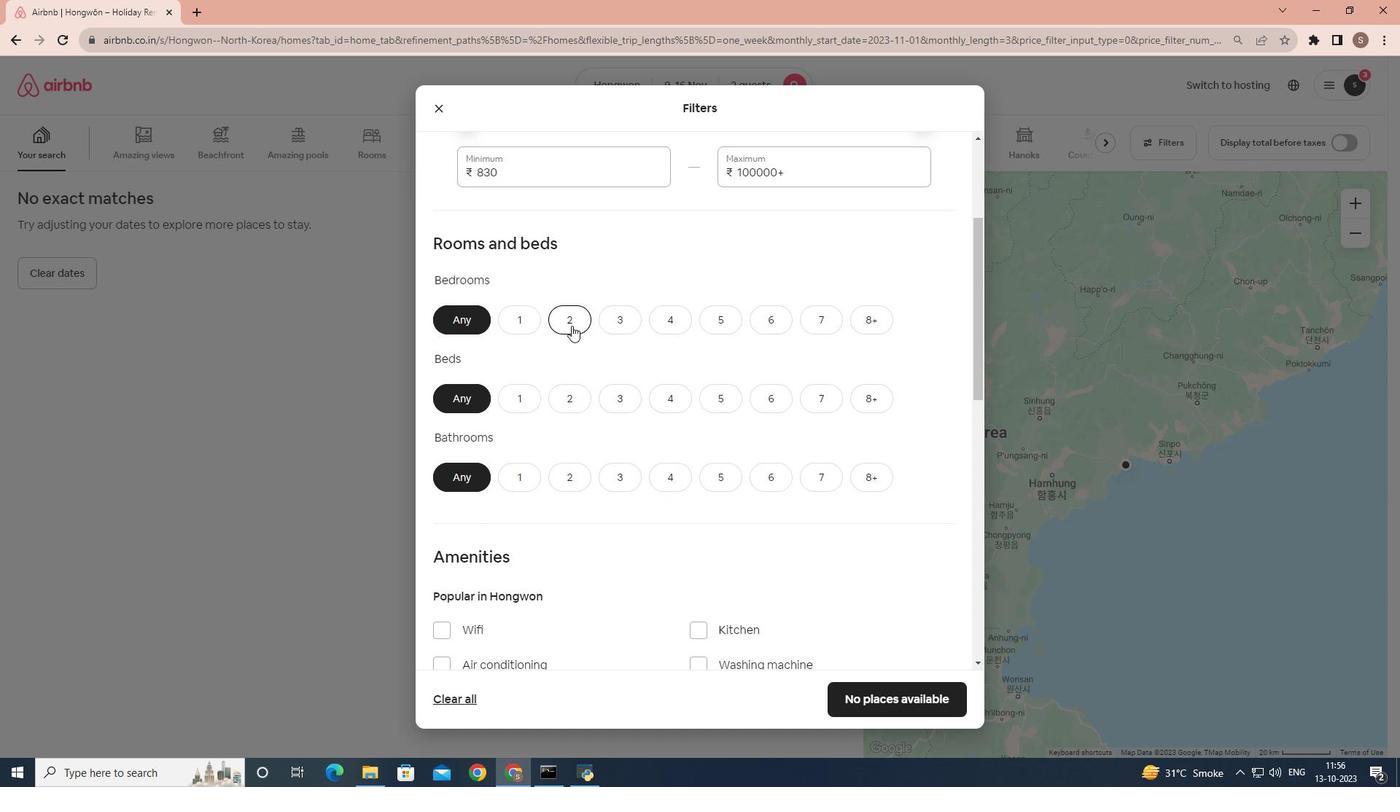 
Action: Mouse pressed left at (572, 326)
Screenshot: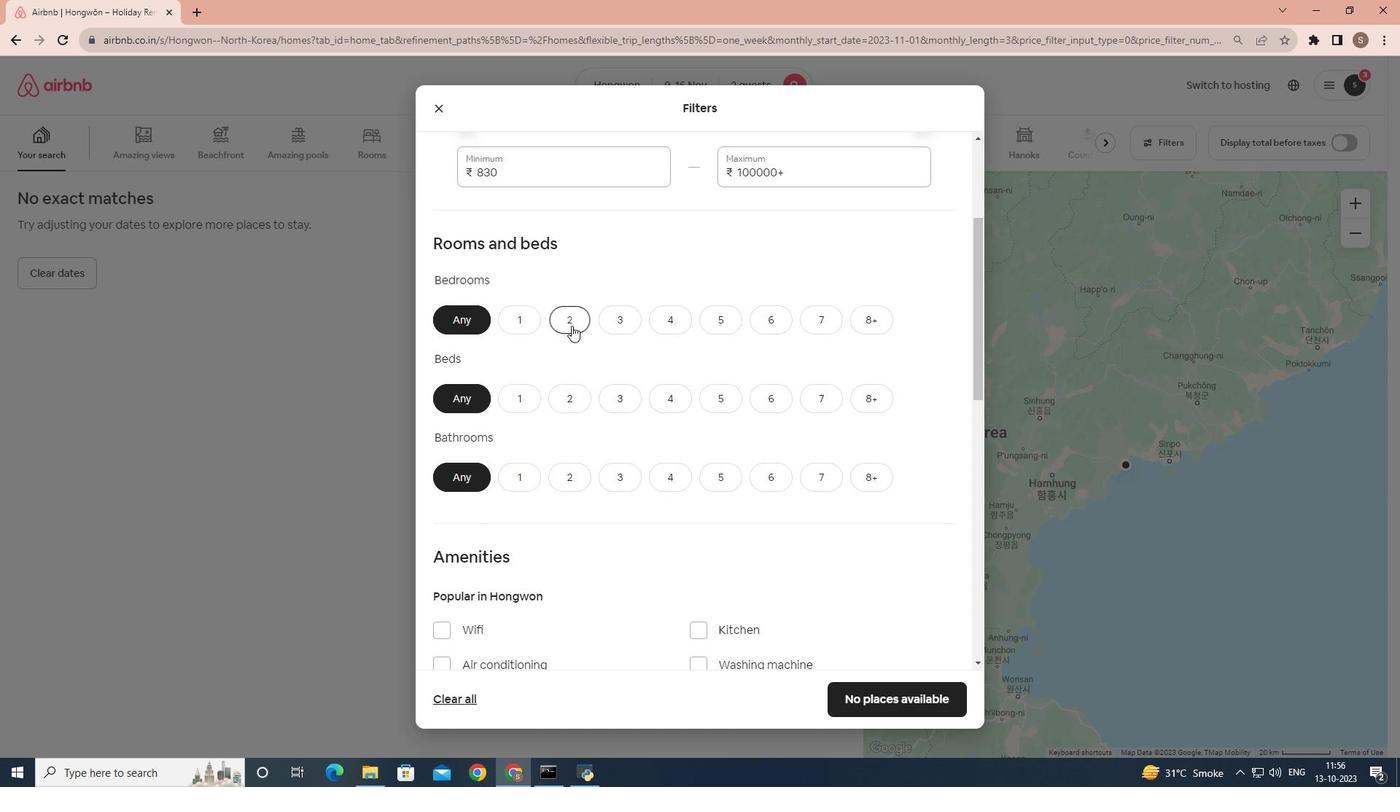
Action: Mouse moved to (574, 328)
Screenshot: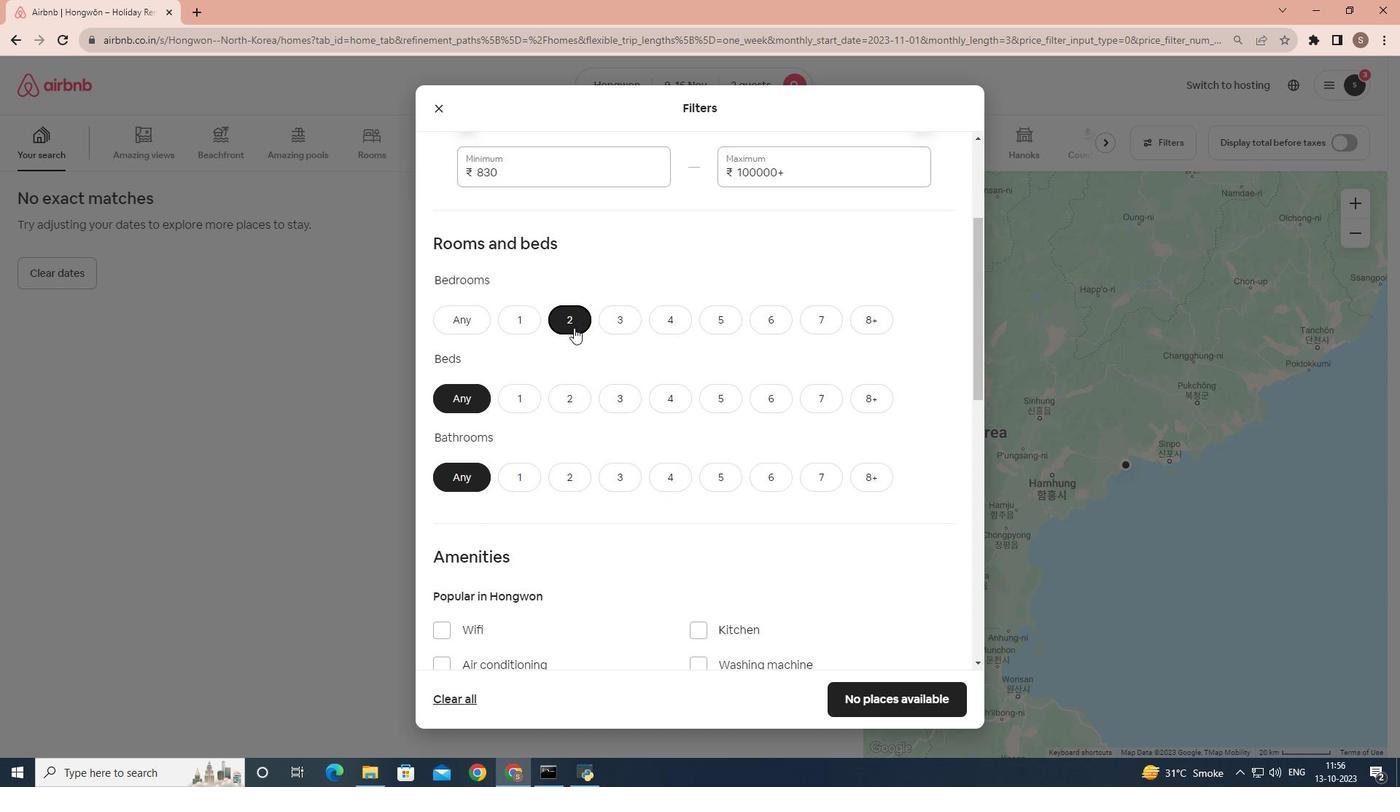 
Action: Mouse scrolled (574, 327) with delta (0, 0)
Screenshot: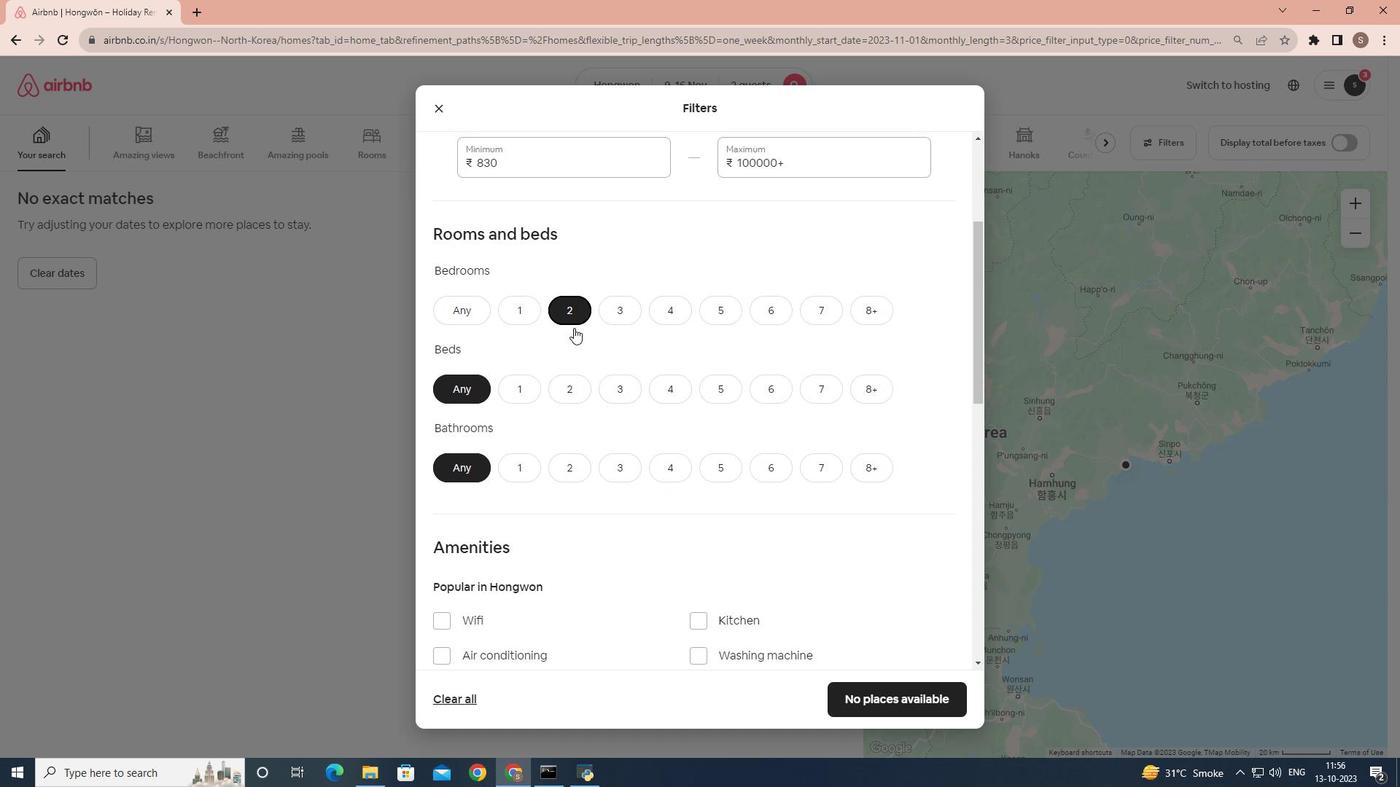 
Action: Mouse moved to (577, 338)
Screenshot: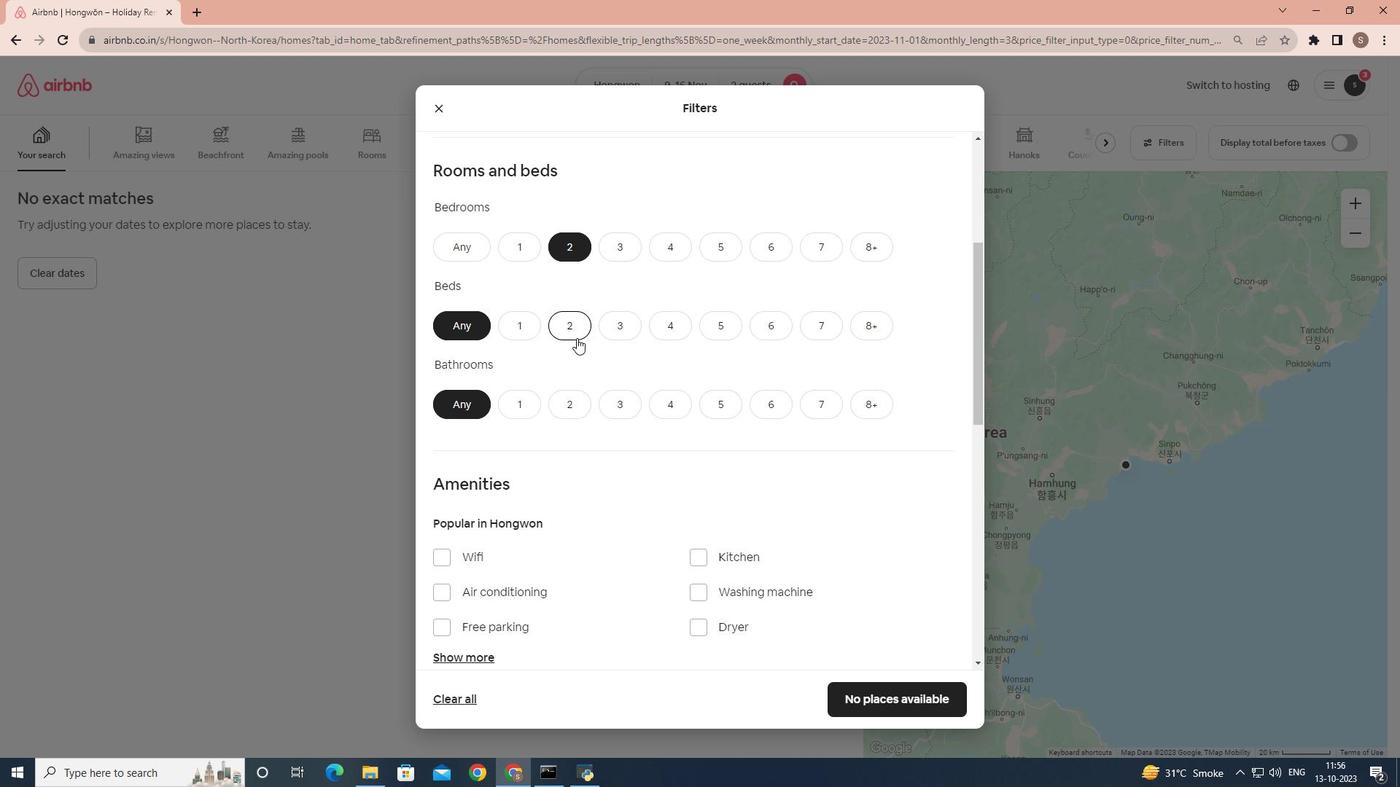 
Action: Mouse pressed left at (577, 338)
Screenshot: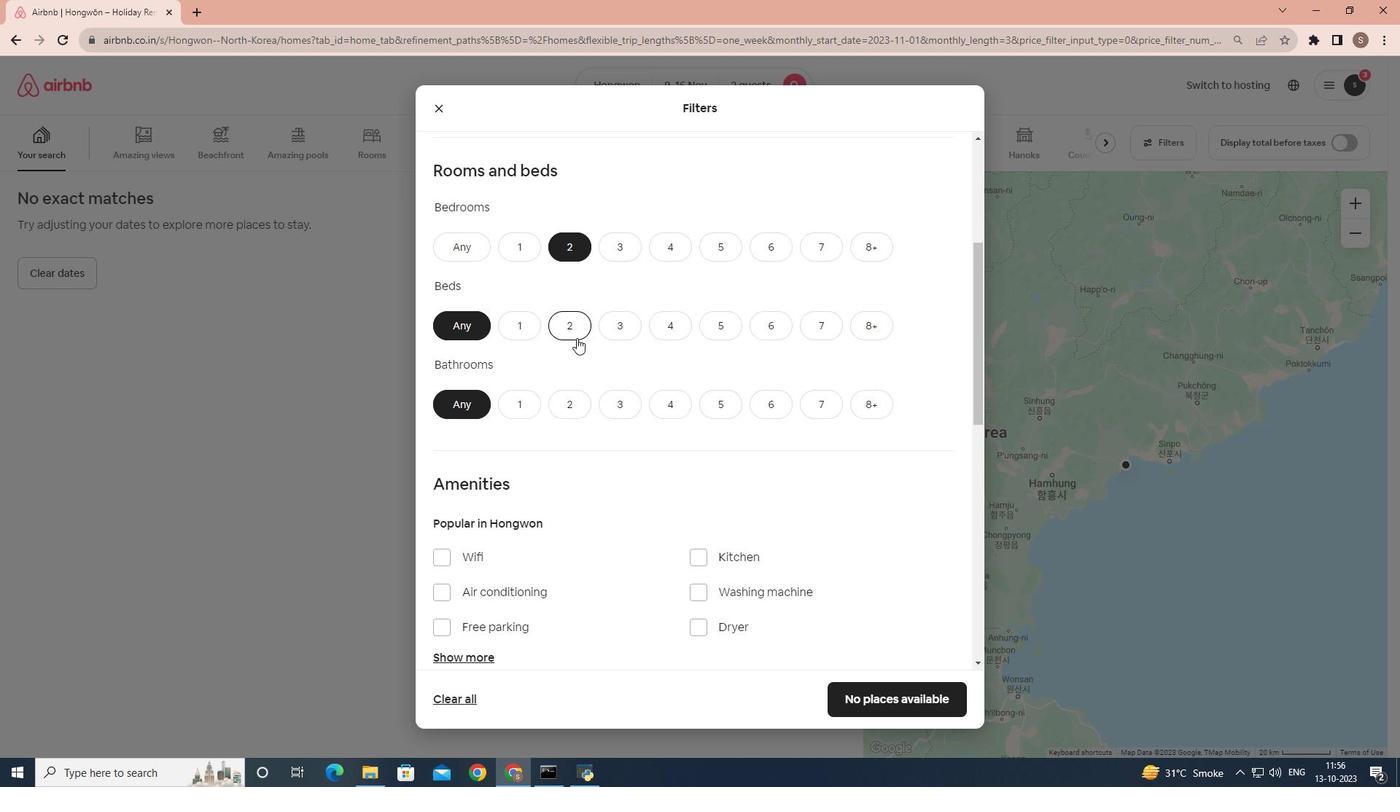 
Action: Mouse scrolled (577, 337) with delta (0, 0)
Screenshot: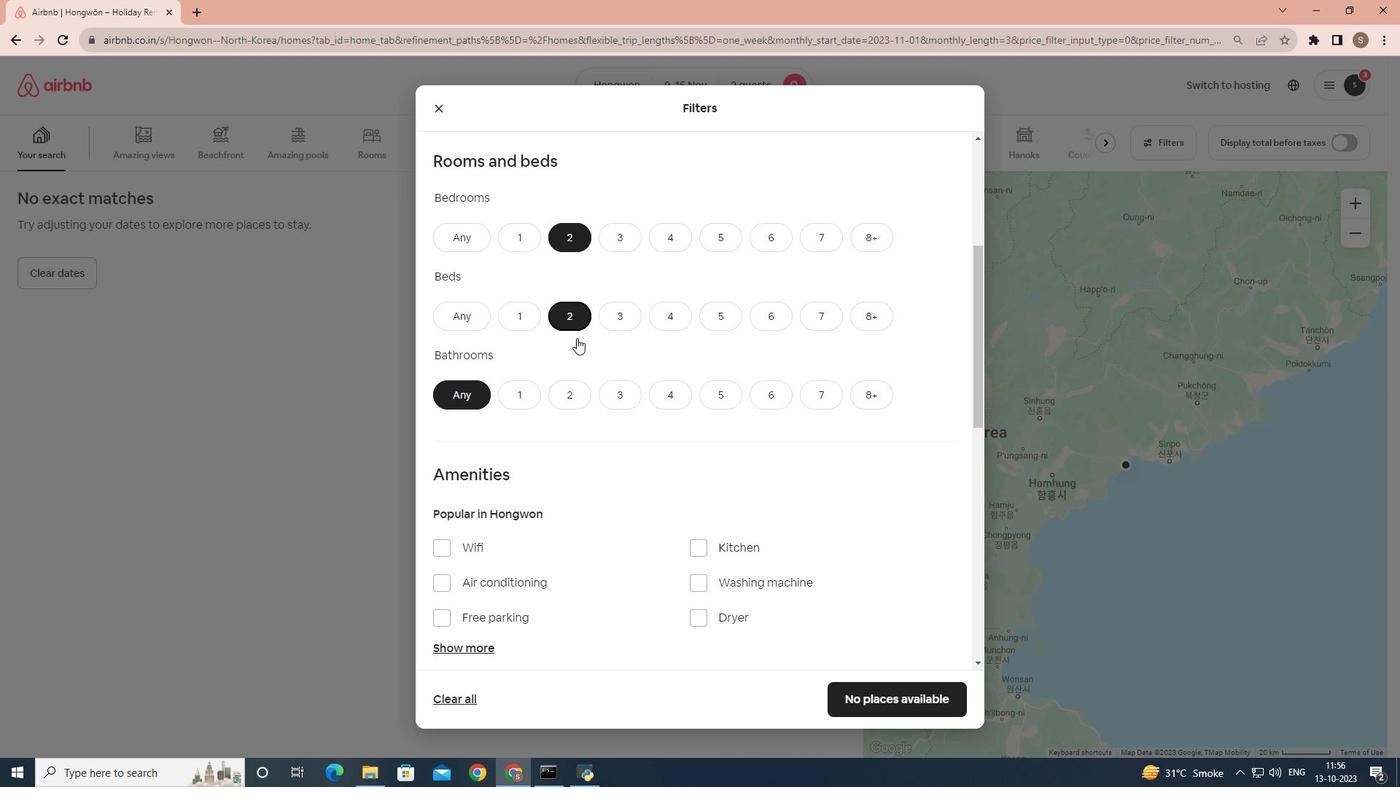 
Action: Mouse scrolled (577, 337) with delta (0, 0)
Screenshot: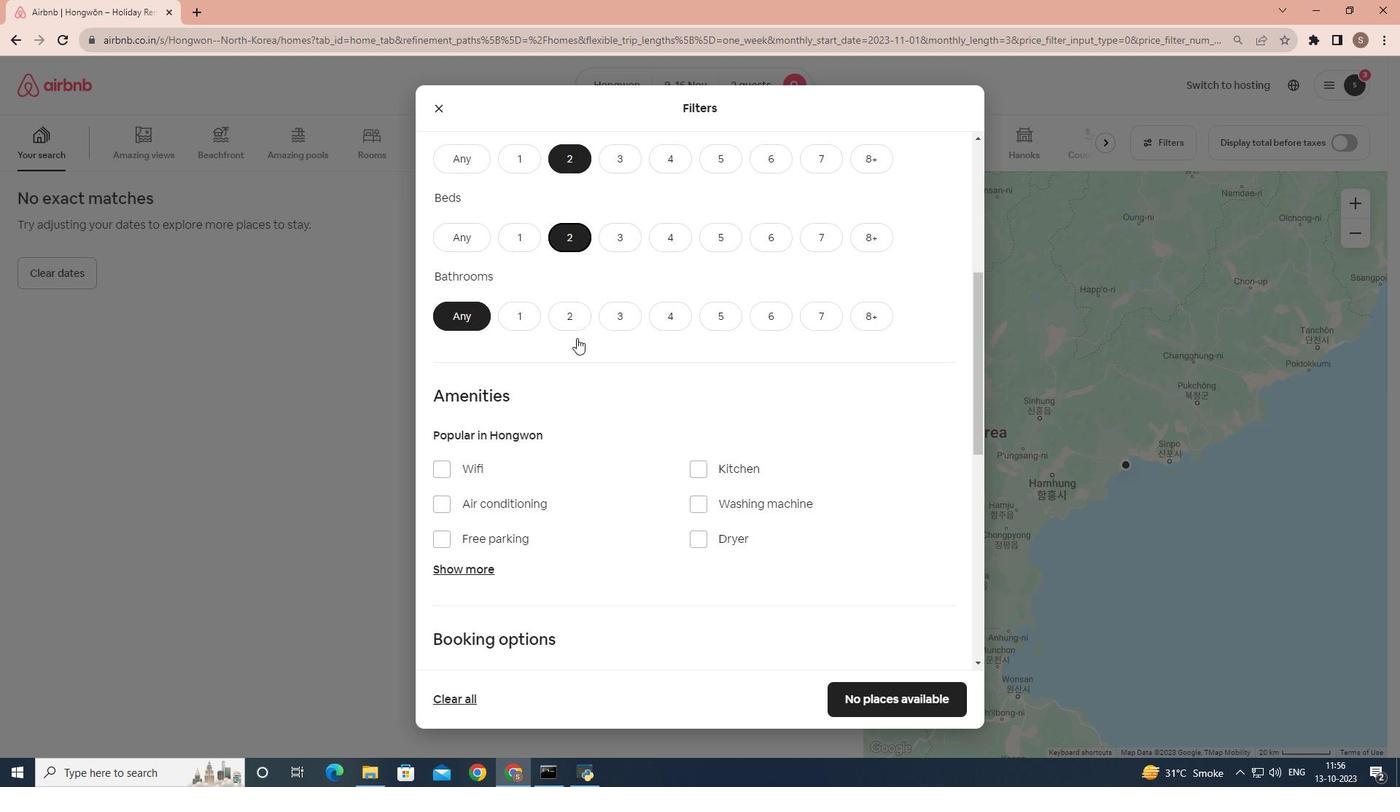 
Action: Mouse moved to (518, 265)
Screenshot: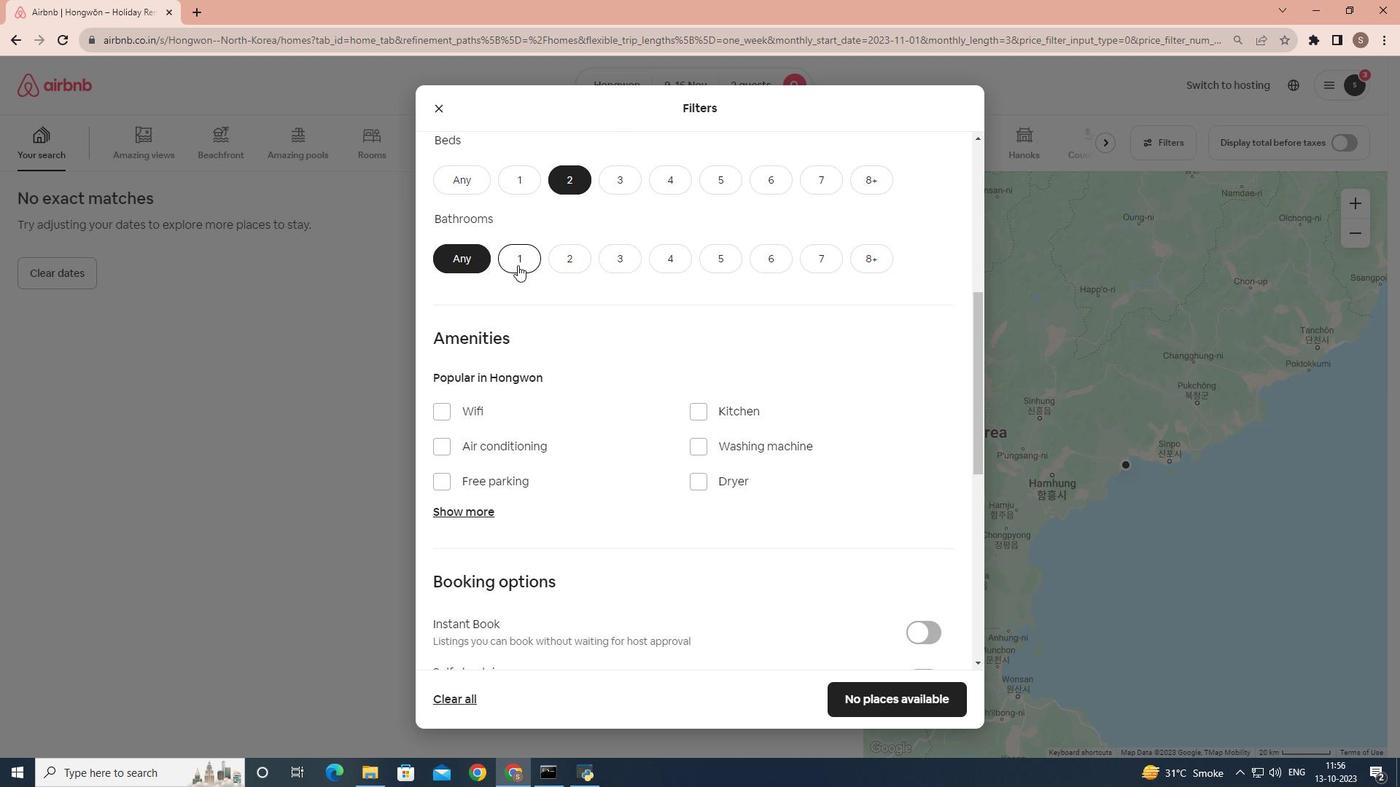 
Action: Mouse pressed left at (518, 265)
Screenshot: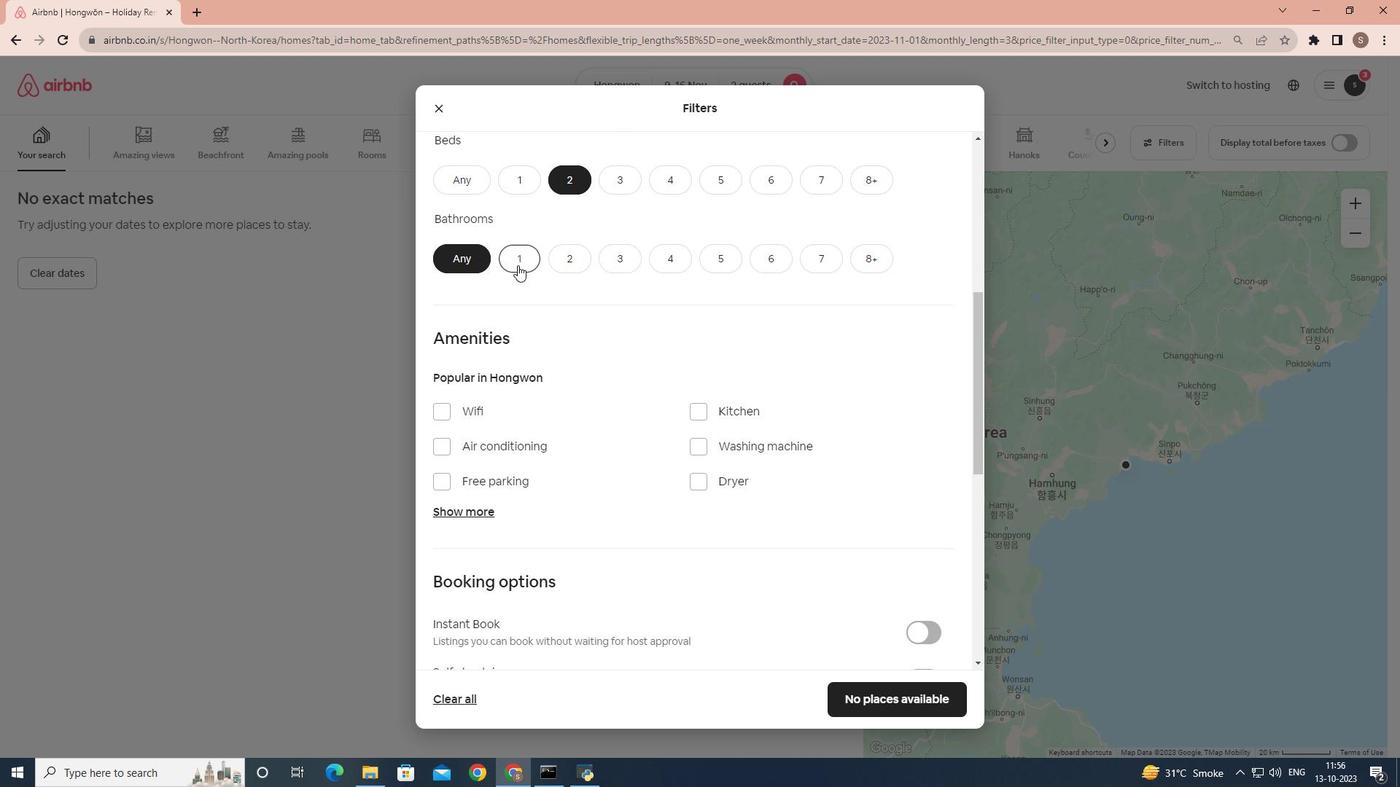 
Action: Mouse moved to (561, 319)
Screenshot: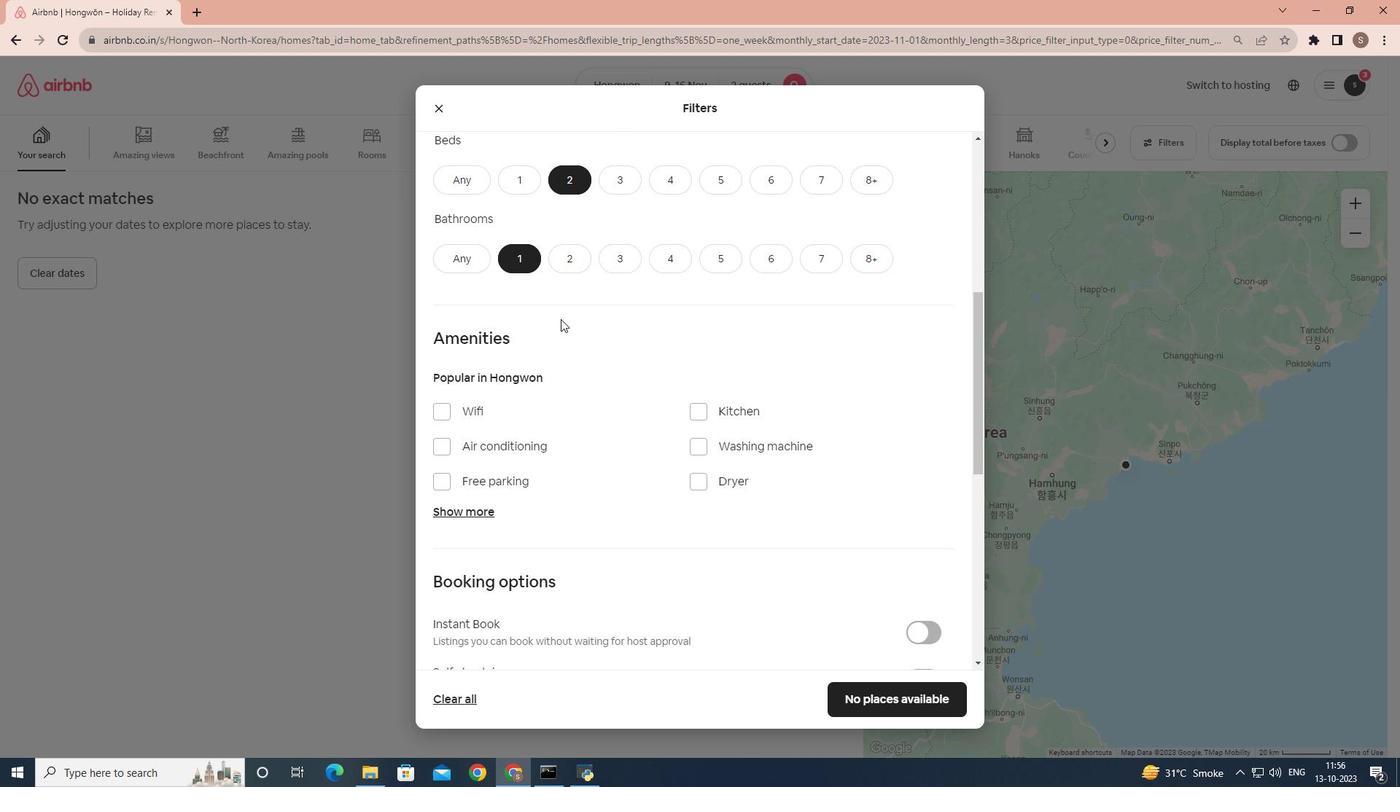 
Action: Mouse scrolled (561, 318) with delta (0, 0)
Screenshot: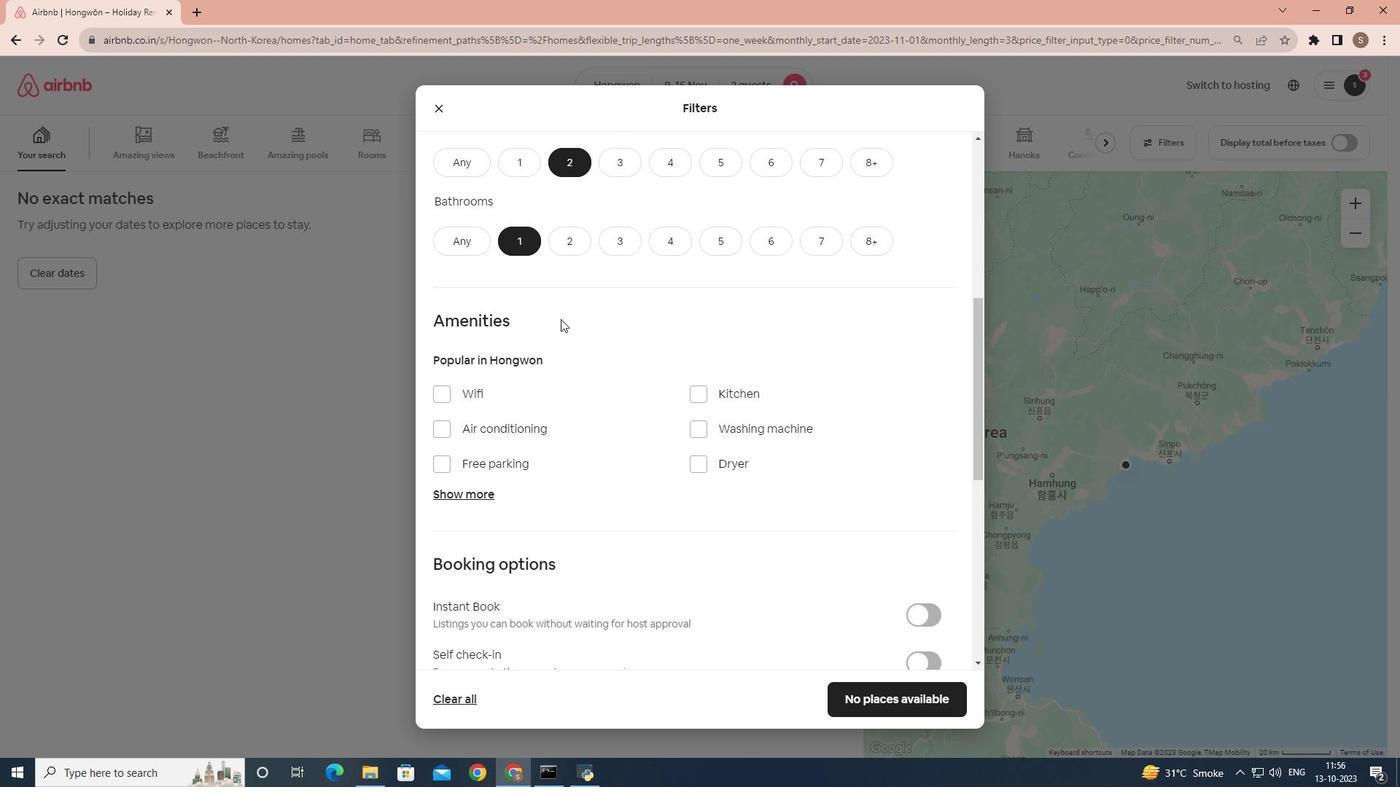 
Action: Mouse scrolled (561, 318) with delta (0, 0)
Screenshot: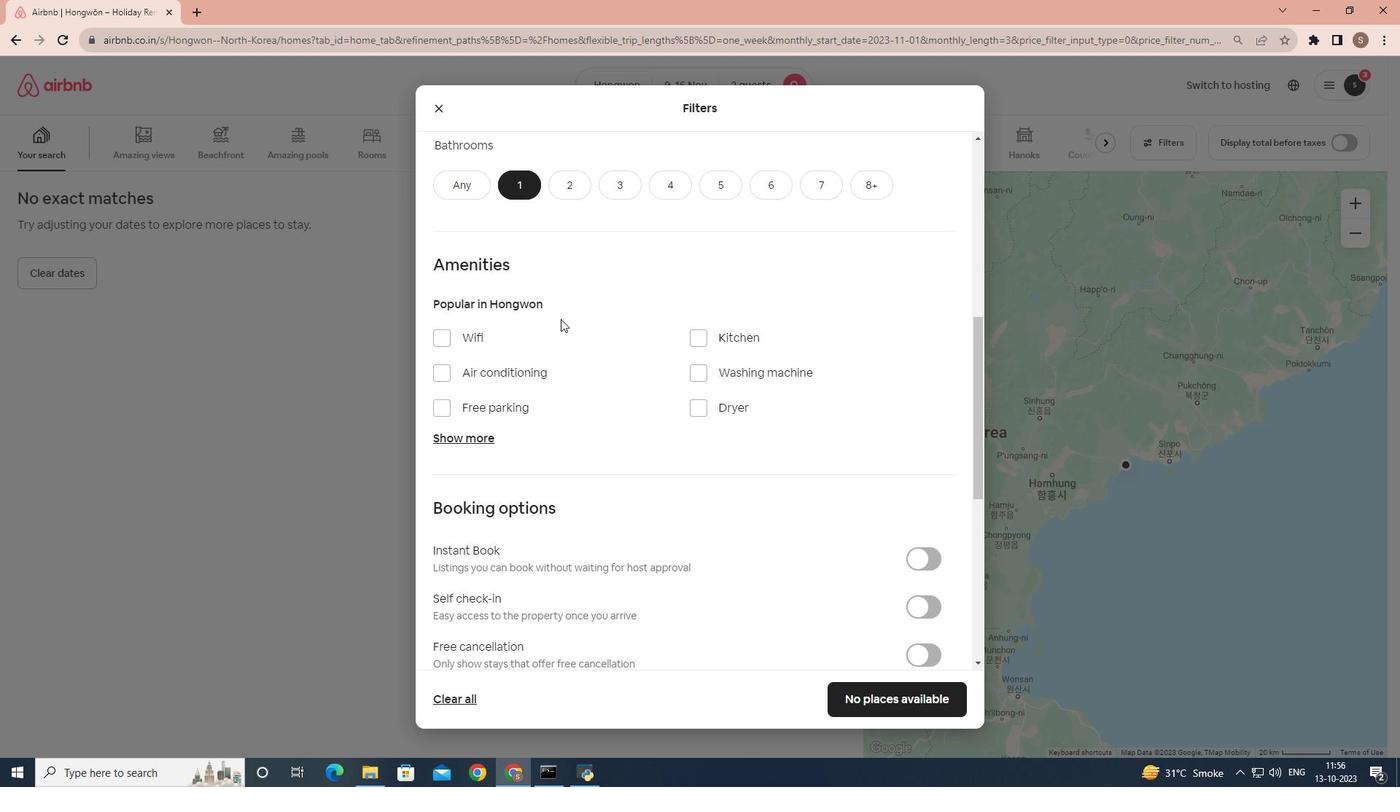 
Action: Mouse scrolled (561, 318) with delta (0, 0)
Screenshot: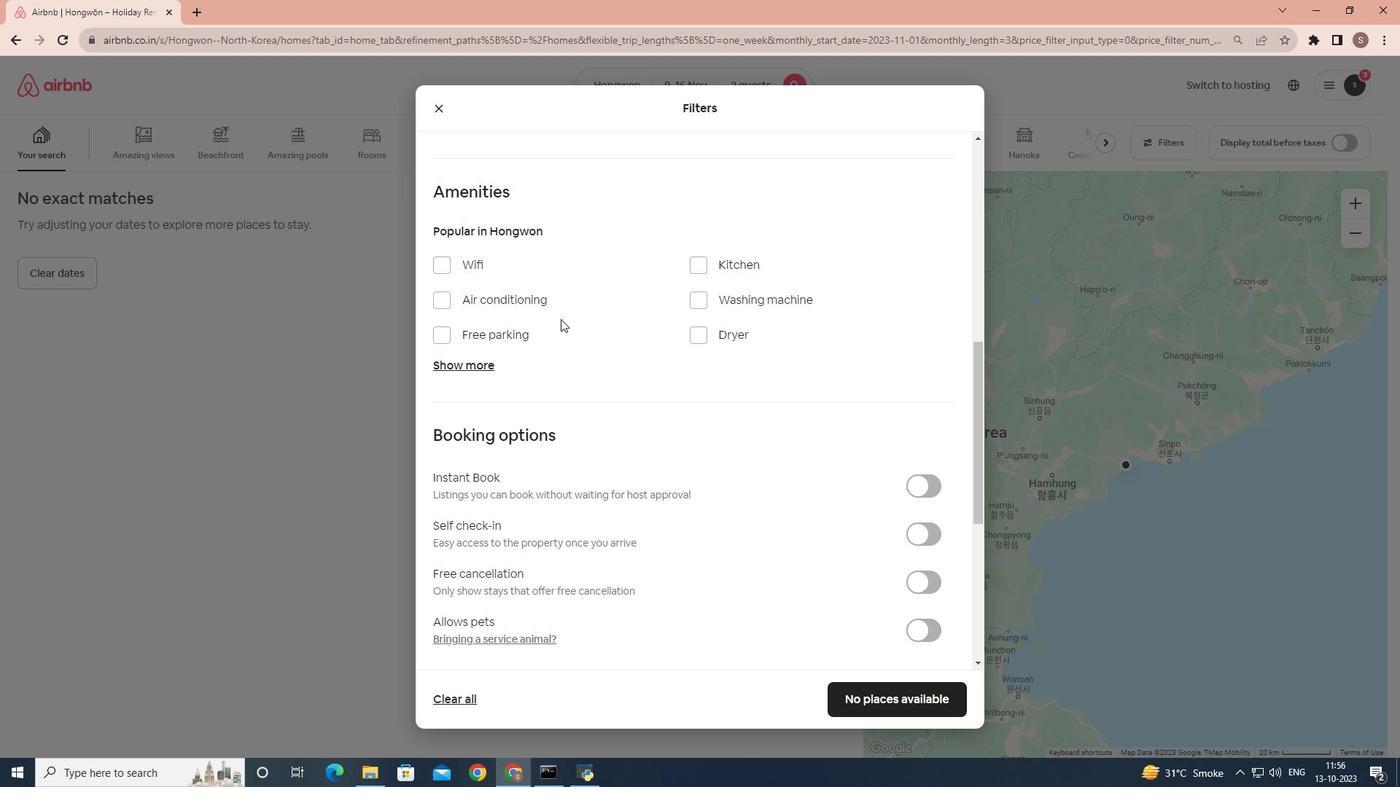 
Action: Mouse moved to (626, 369)
Screenshot: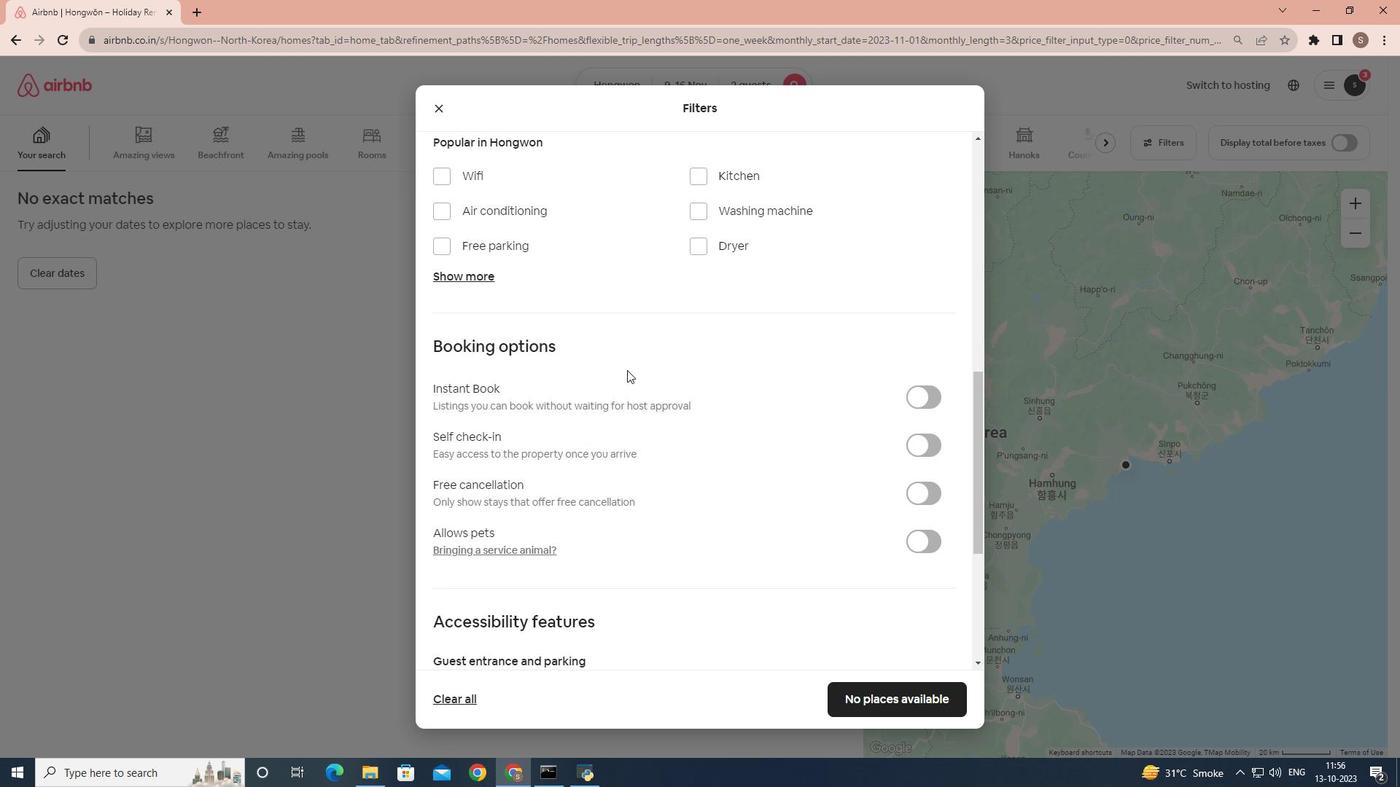 
Action: Mouse scrolled (626, 369) with delta (0, 0)
Screenshot: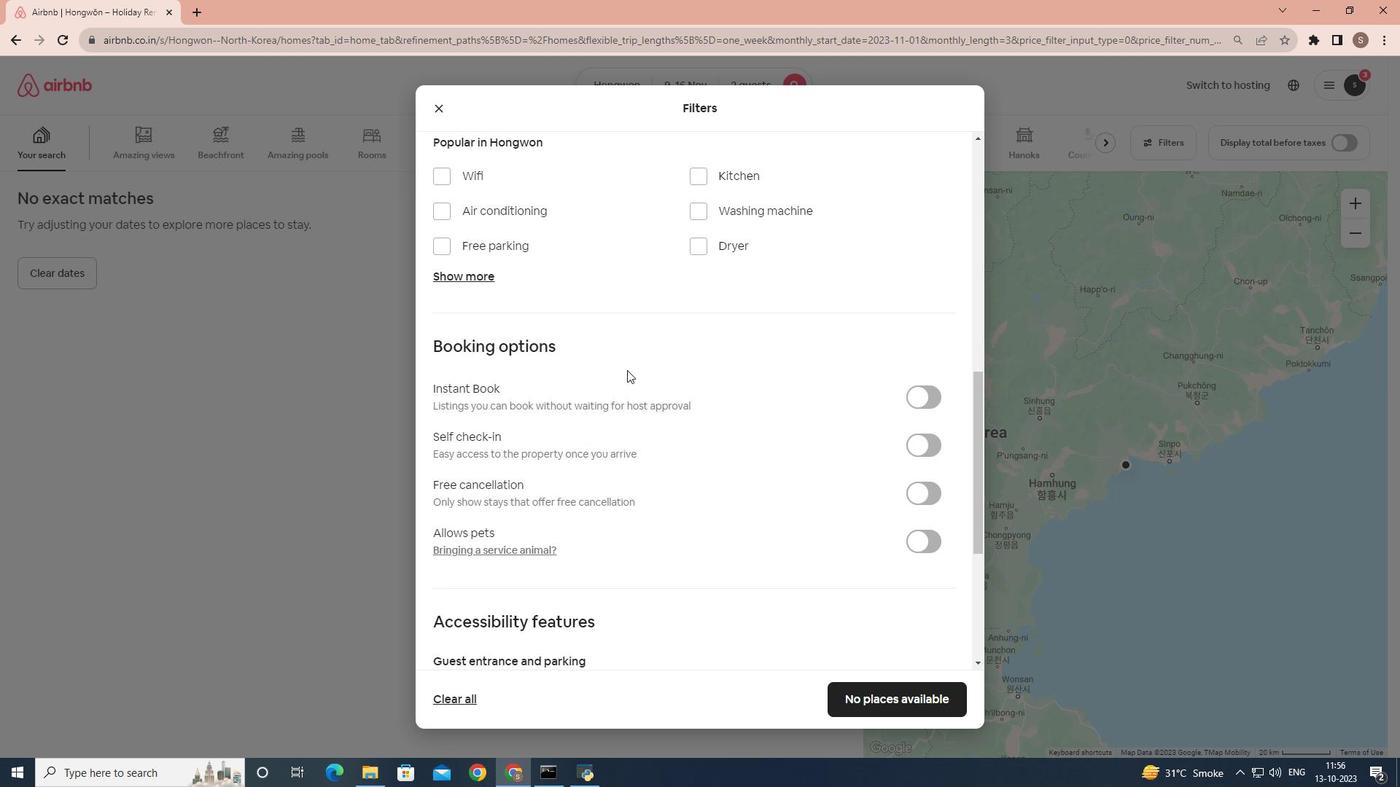 
Action: Mouse moved to (627, 370)
Screenshot: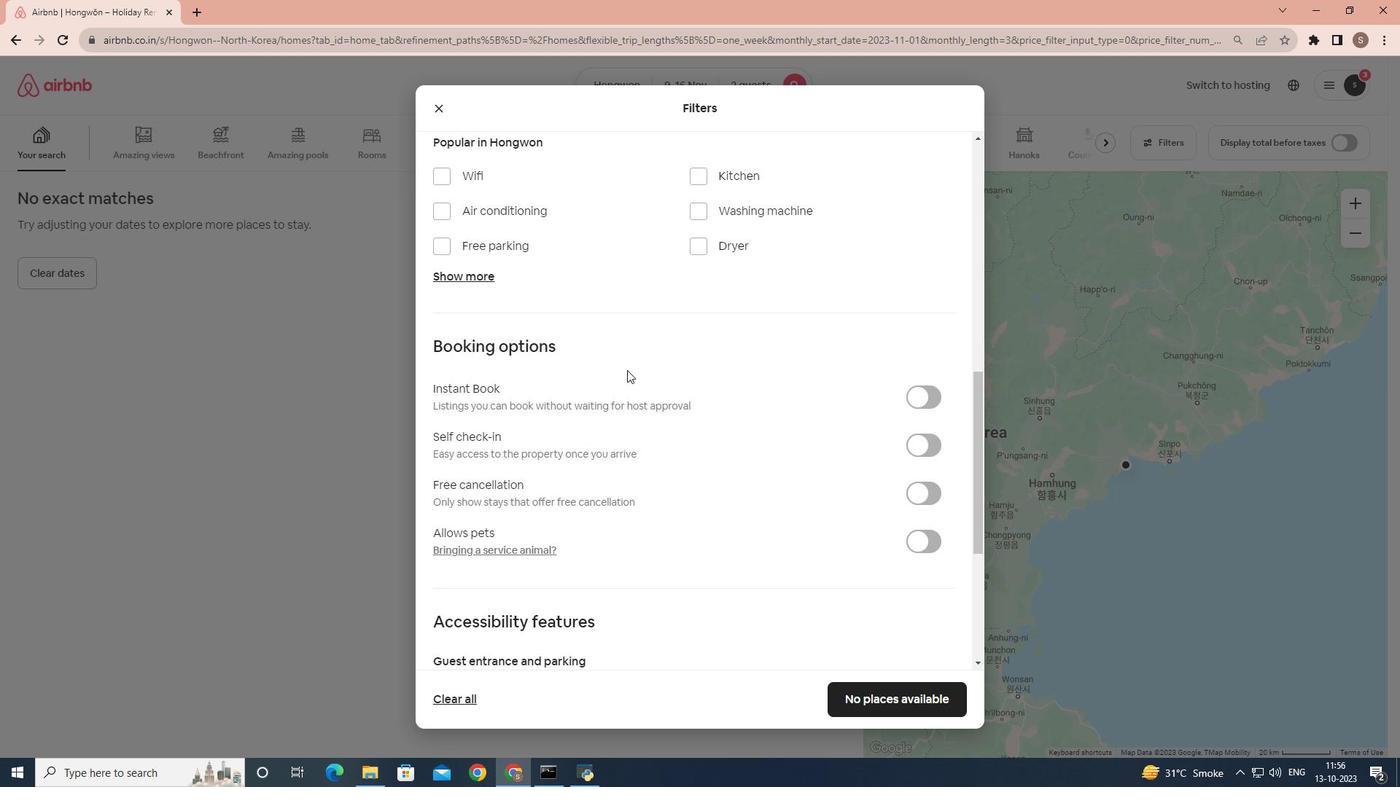 
Action: Mouse scrolled (627, 369) with delta (0, 0)
Screenshot: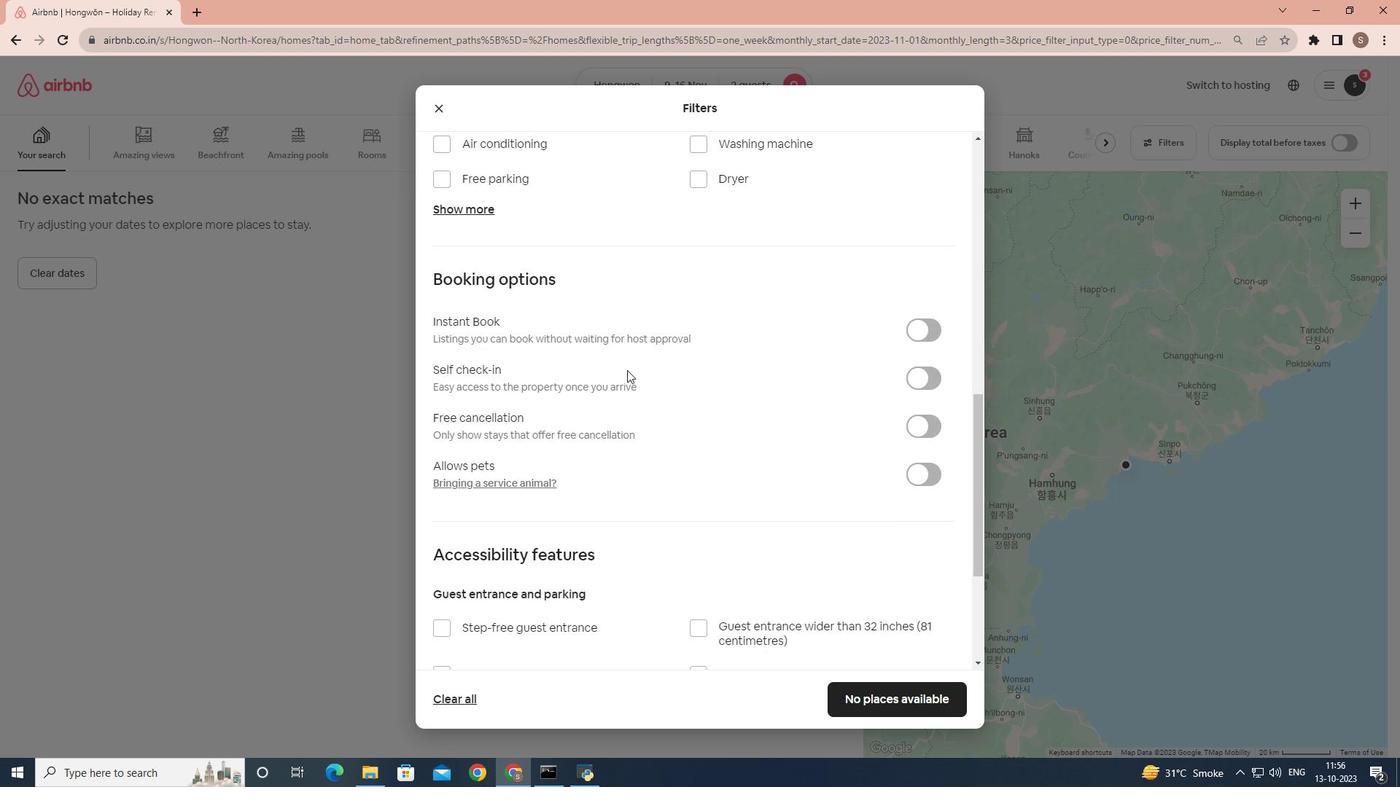 
Action: Mouse moved to (922, 315)
Screenshot: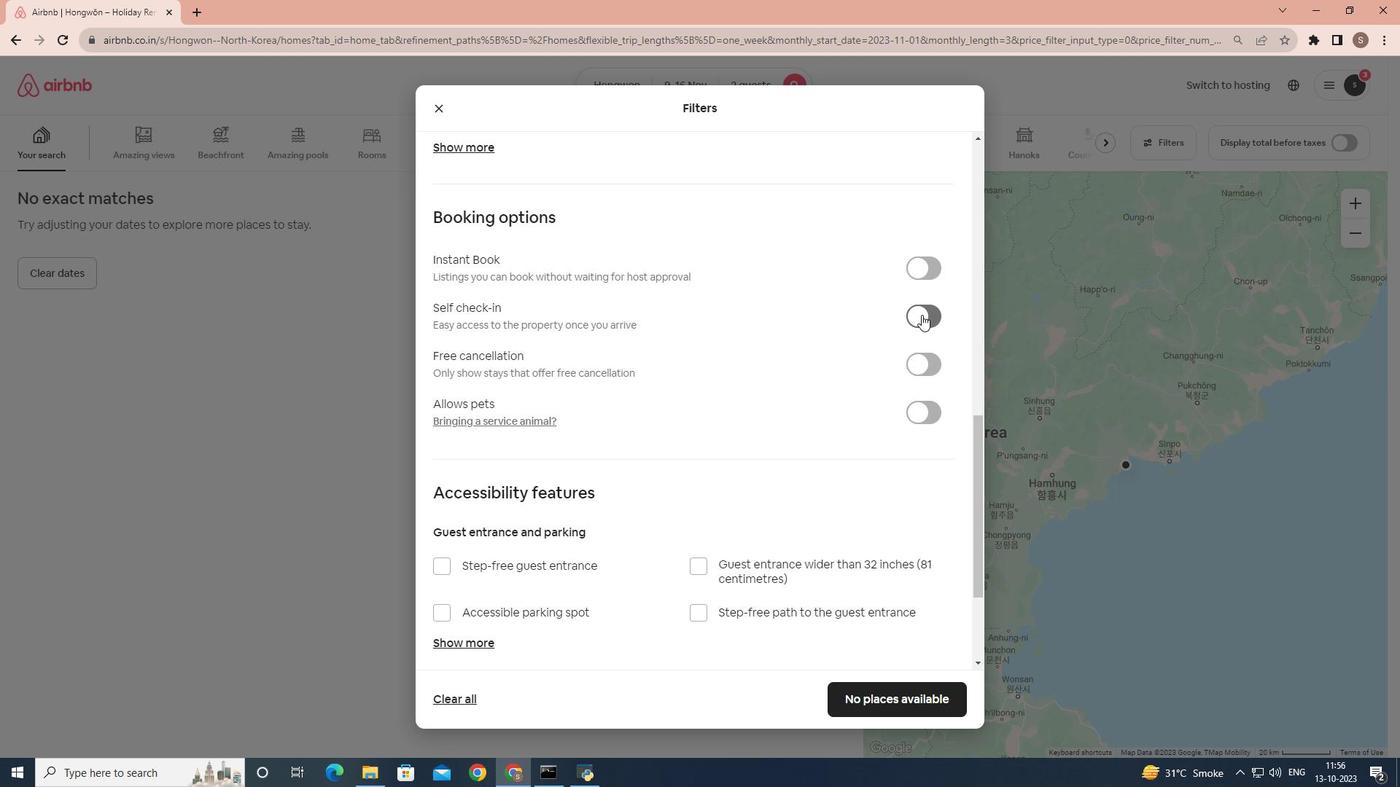 
Action: Mouse pressed left at (922, 315)
Screenshot: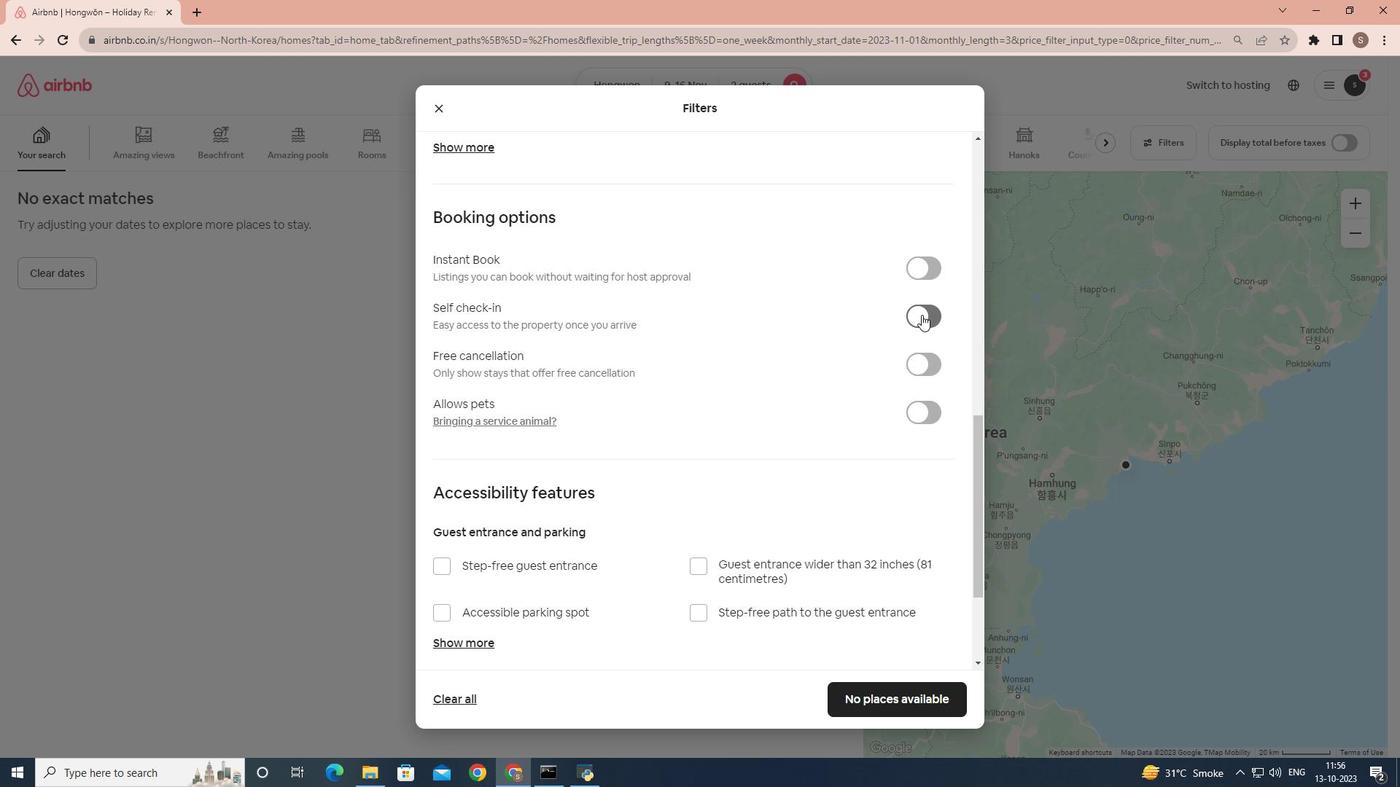 
